 Task: Plan a beach cleanup event on the 23rd at 11:00 AM.
Action: Mouse moved to (384, 134)
Screenshot: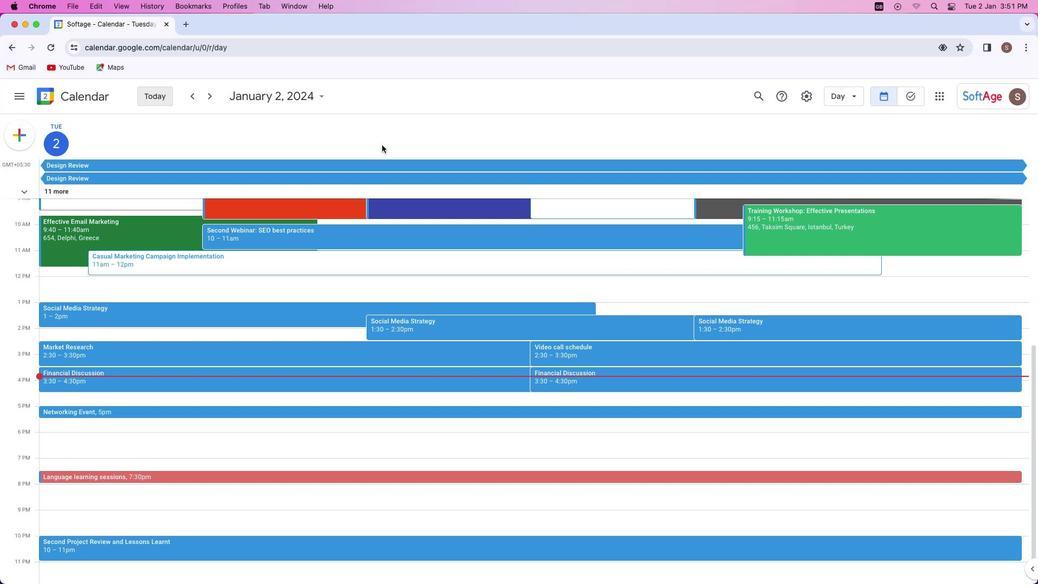 
Action: Mouse pressed left at (384, 134)
Screenshot: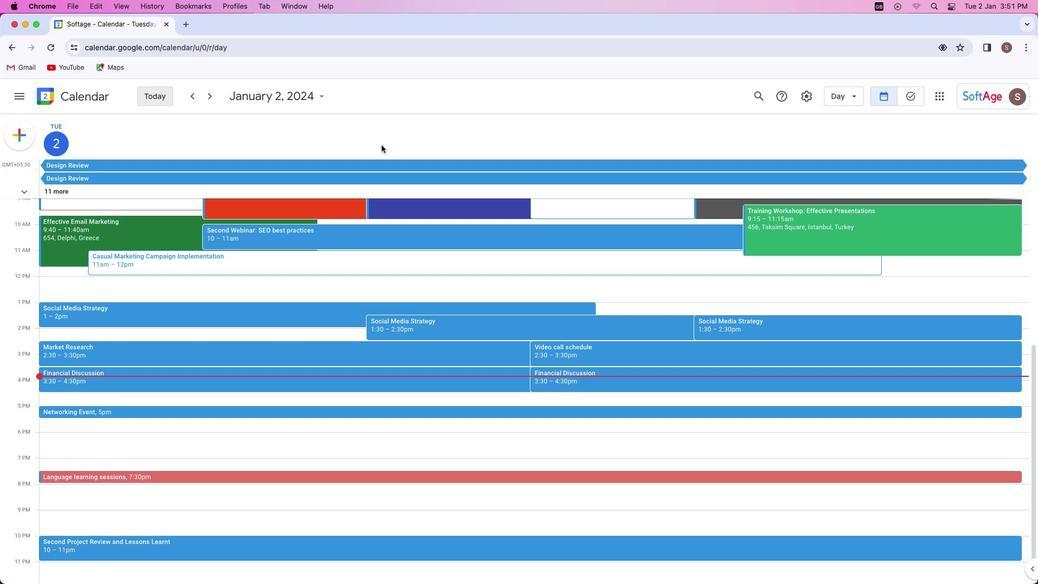 
Action: Mouse moved to (12, 133)
Screenshot: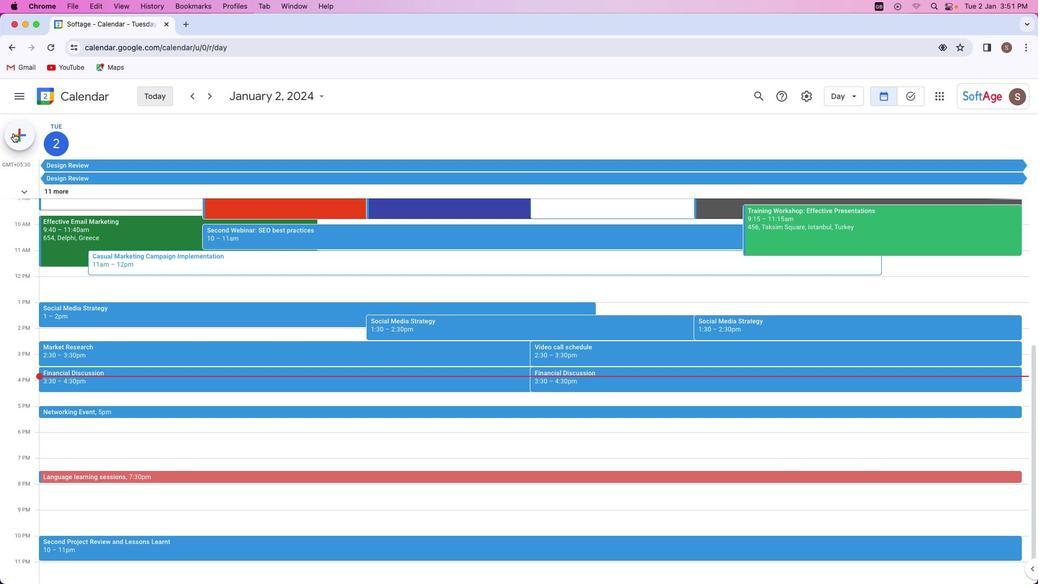 
Action: Mouse pressed left at (12, 133)
Screenshot: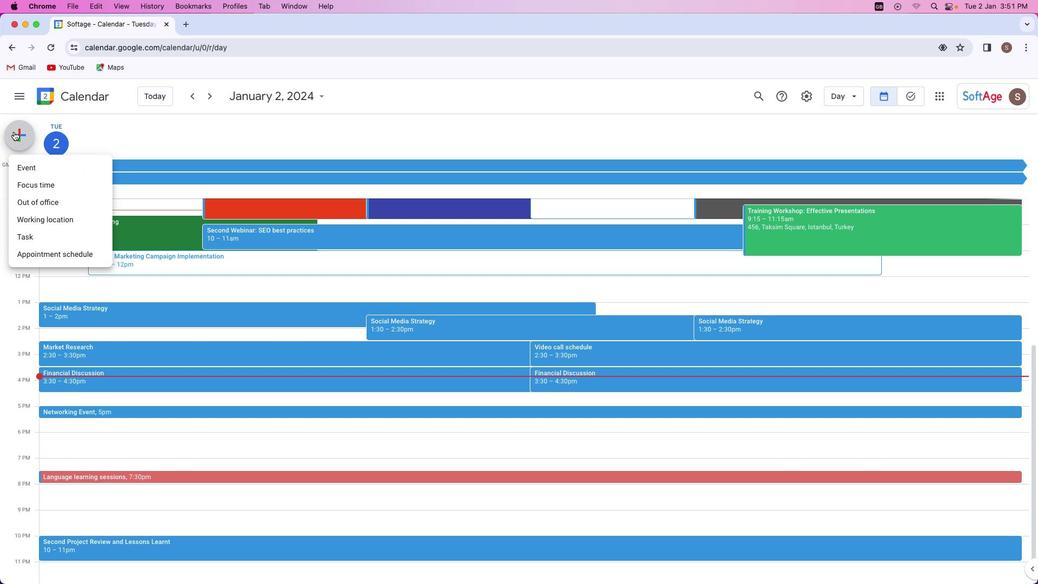 
Action: Mouse moved to (63, 166)
Screenshot: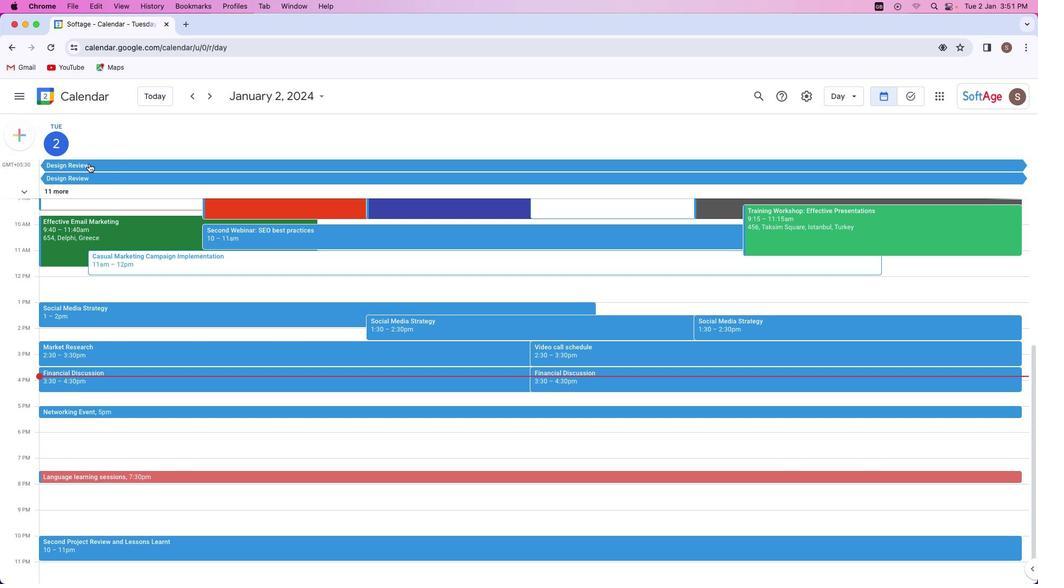 
Action: Mouse pressed left at (63, 166)
Screenshot: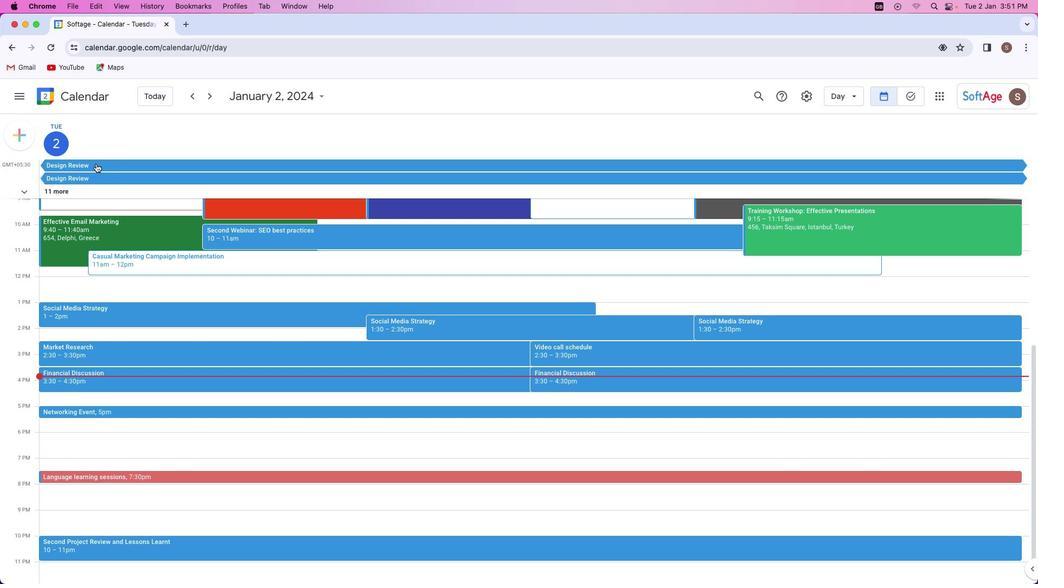 
Action: Mouse moved to (428, 240)
Screenshot: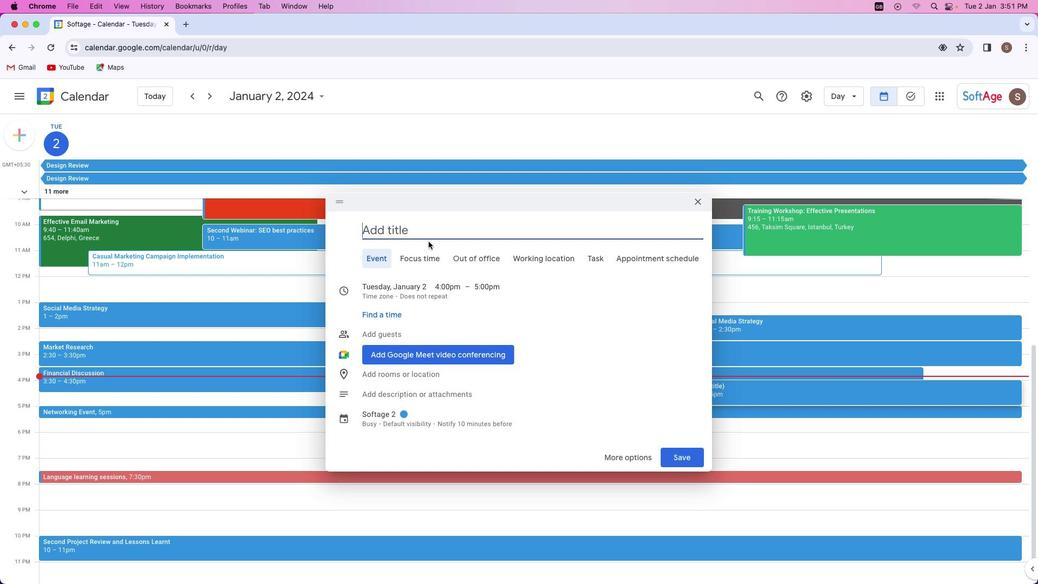 
Action: Key pressed Key.shift'B''e''a''c''h'Key.space'c''l''e''a''n''u''p'
Screenshot: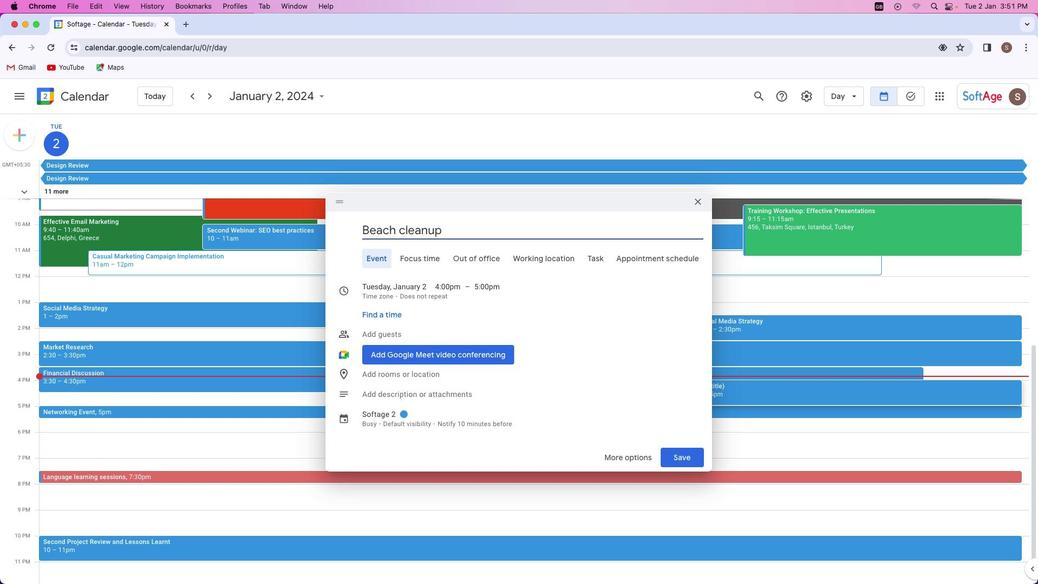 
Action: Mouse moved to (409, 288)
Screenshot: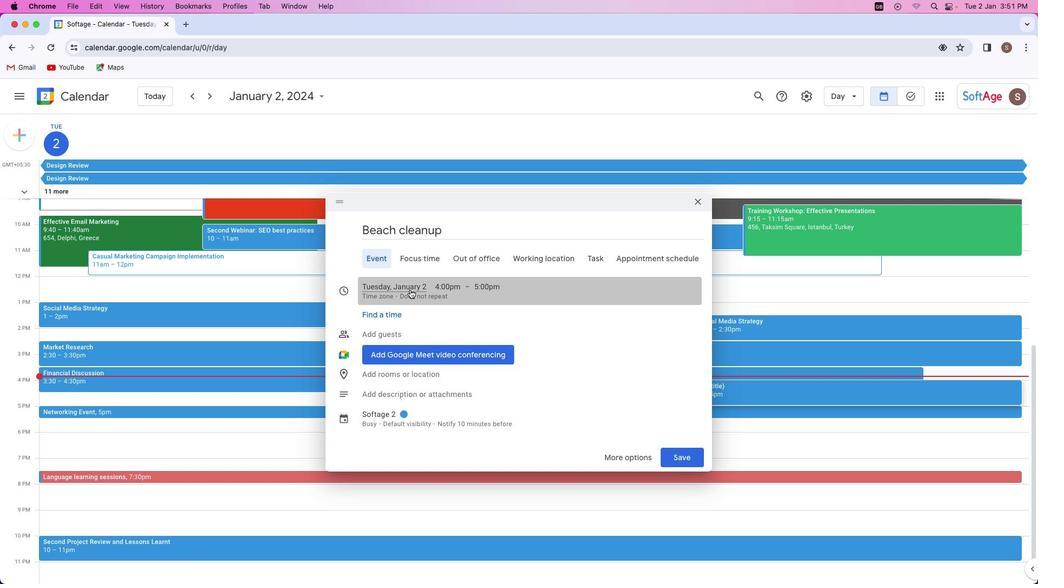 
Action: Mouse pressed left at (409, 288)
Screenshot: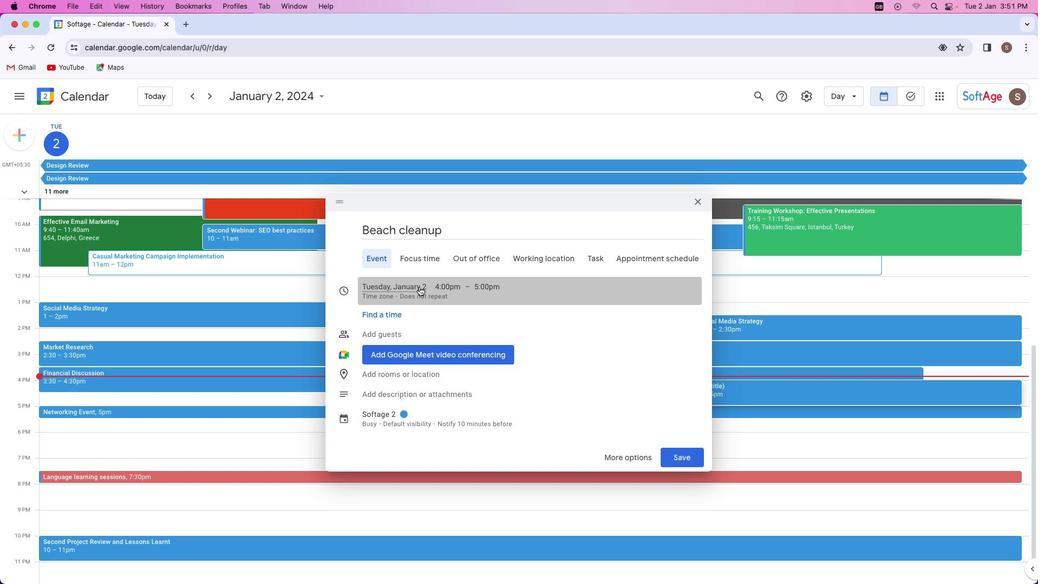 
Action: Mouse moved to (399, 385)
Screenshot: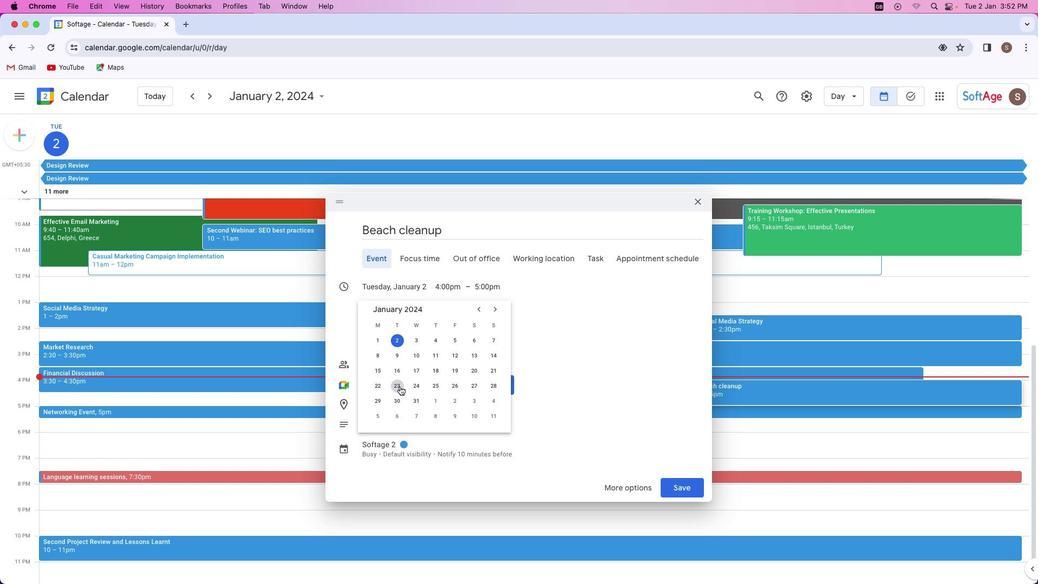 
Action: Mouse pressed left at (399, 385)
Screenshot: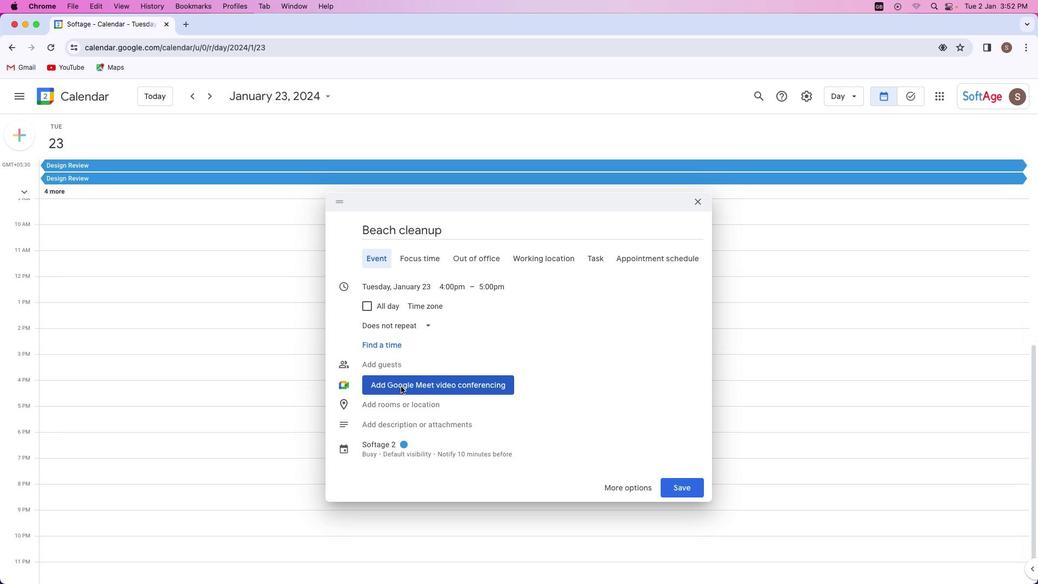 
Action: Mouse moved to (448, 289)
Screenshot: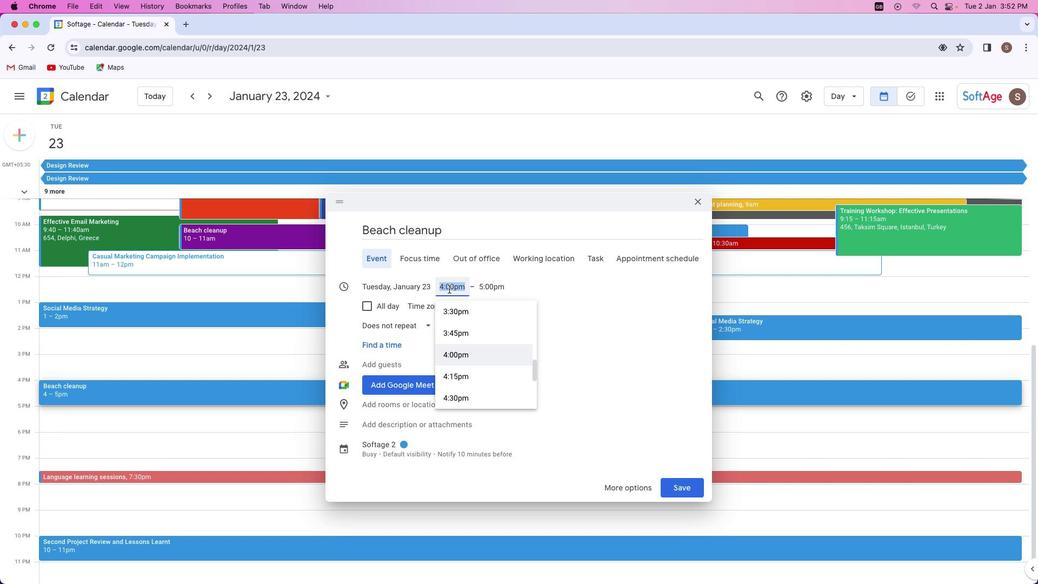 
Action: Mouse pressed left at (448, 289)
Screenshot: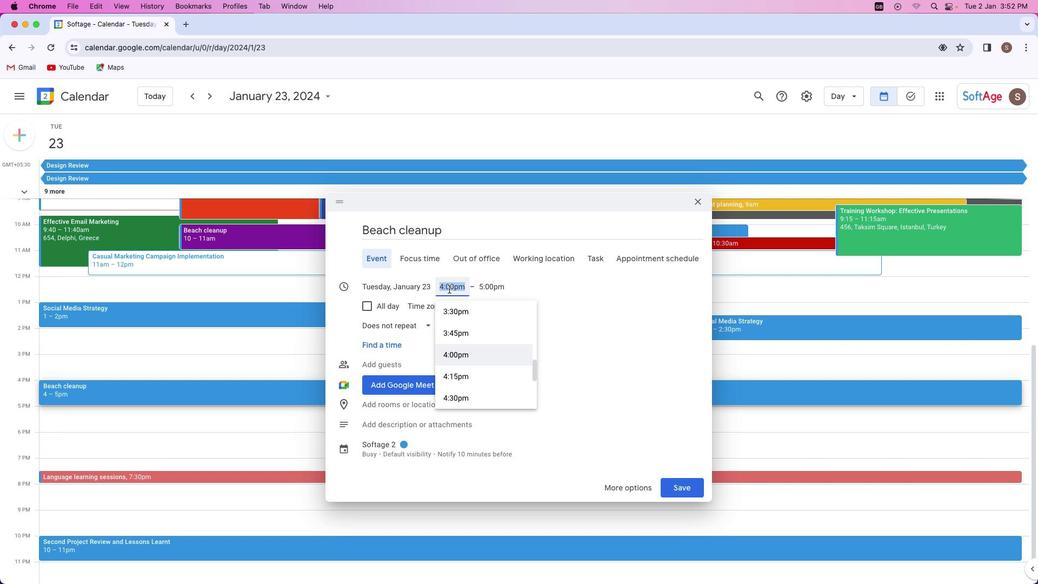 
Action: Mouse moved to (463, 338)
Screenshot: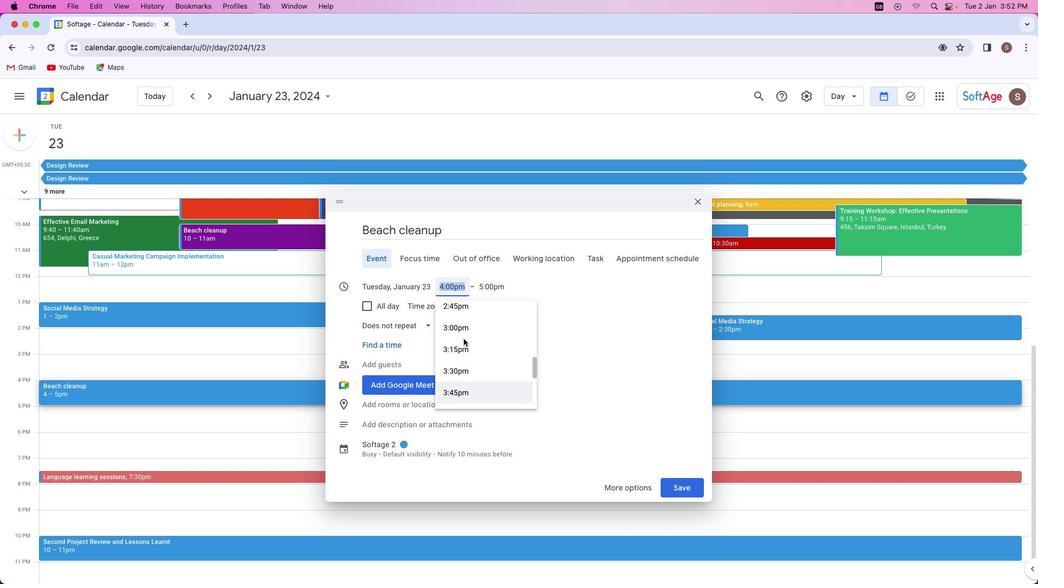 
Action: Mouse scrolled (463, 338) with delta (0, 0)
Screenshot: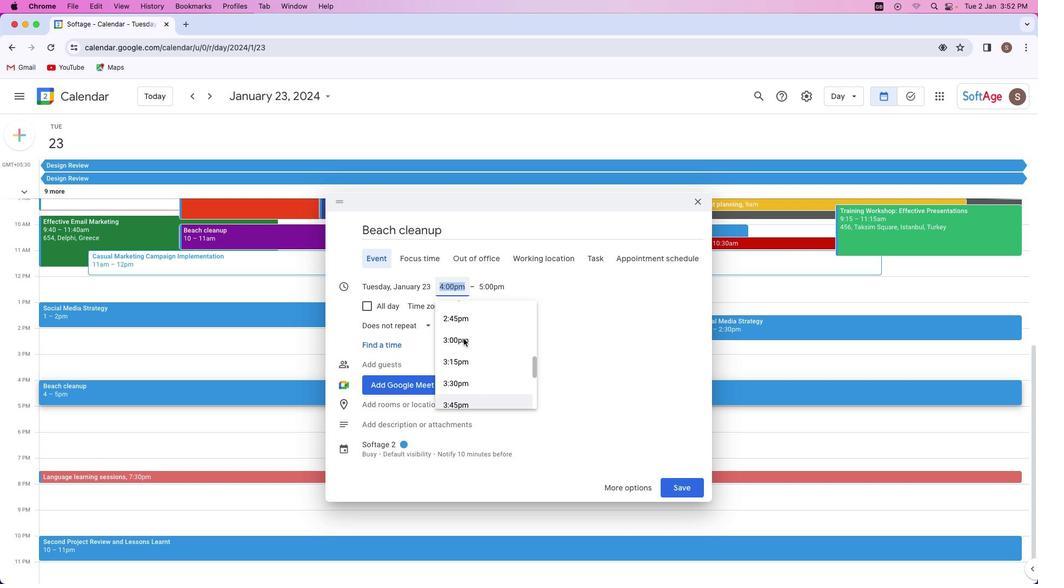 
Action: Mouse scrolled (463, 338) with delta (0, 0)
Screenshot: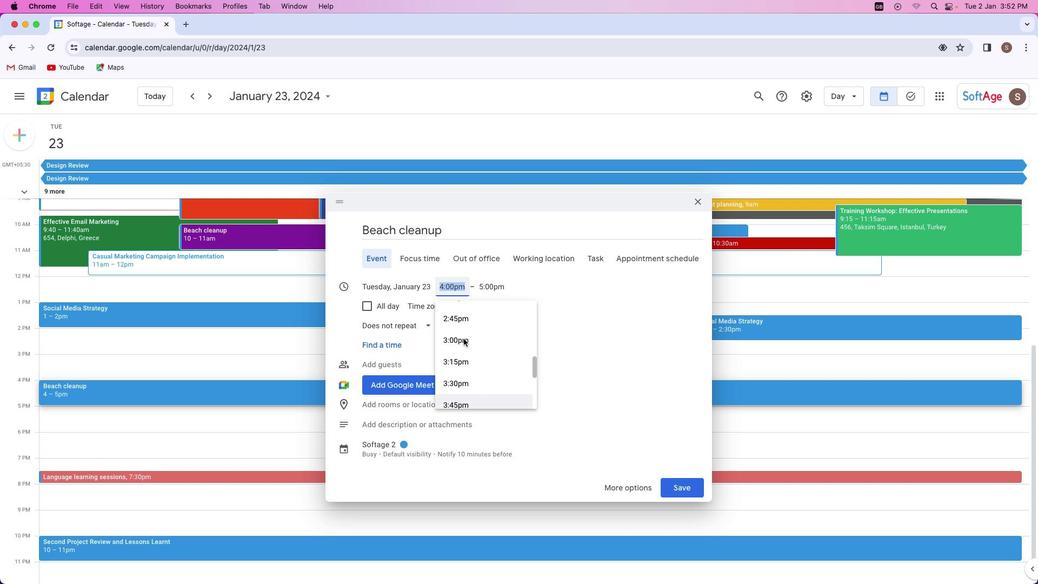 
Action: Mouse scrolled (463, 338) with delta (0, 0)
Screenshot: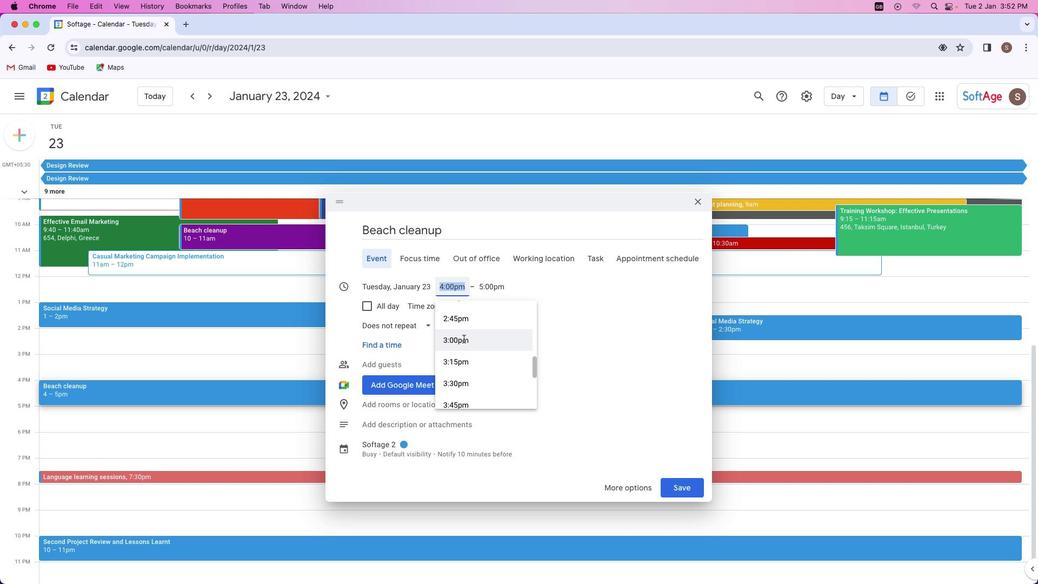
Action: Mouse scrolled (463, 338) with delta (0, 0)
Screenshot: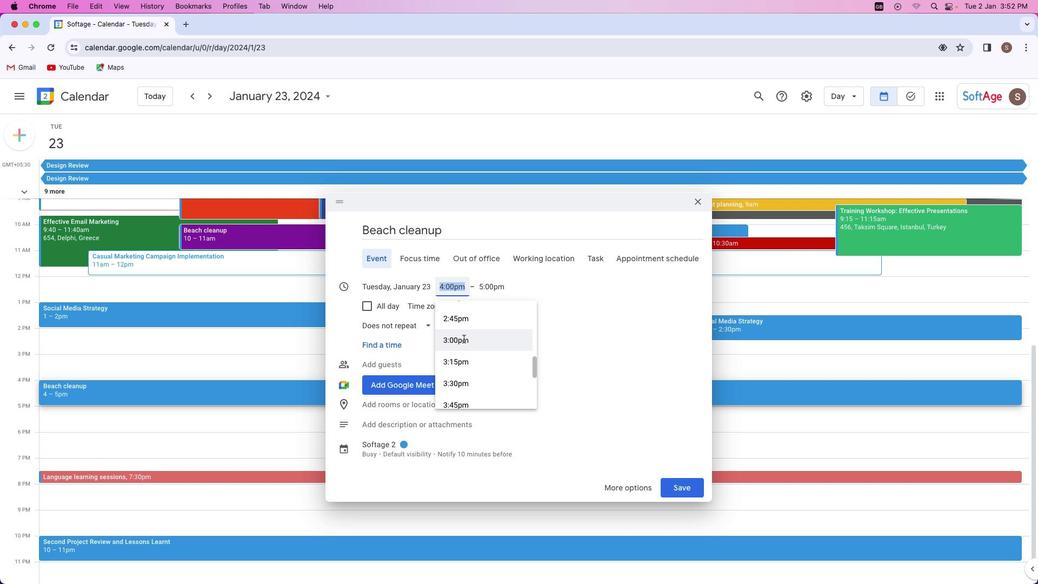 
Action: Mouse scrolled (463, 338) with delta (0, 0)
Screenshot: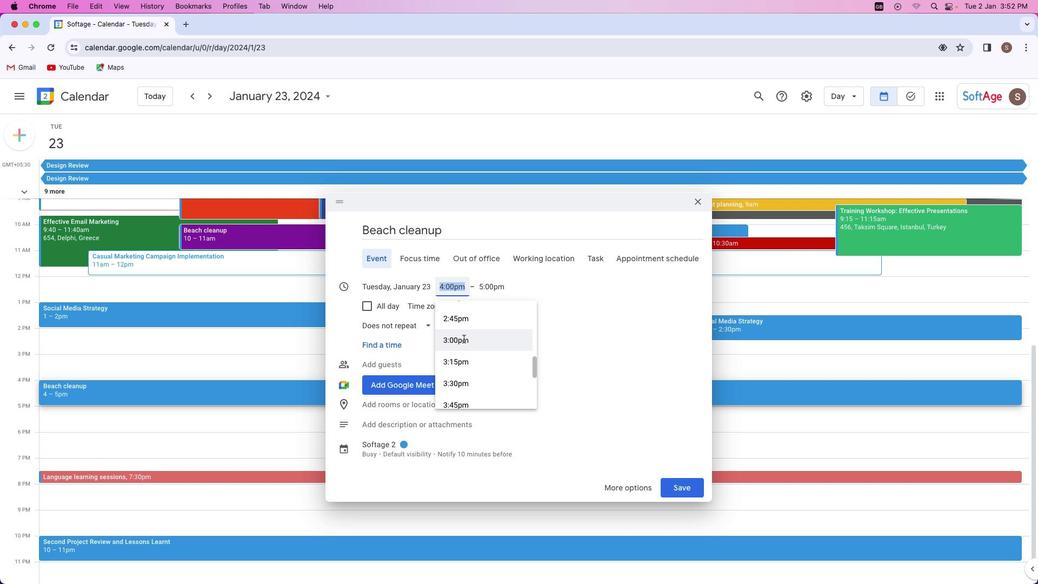 
Action: Mouse scrolled (463, 338) with delta (0, 0)
Screenshot: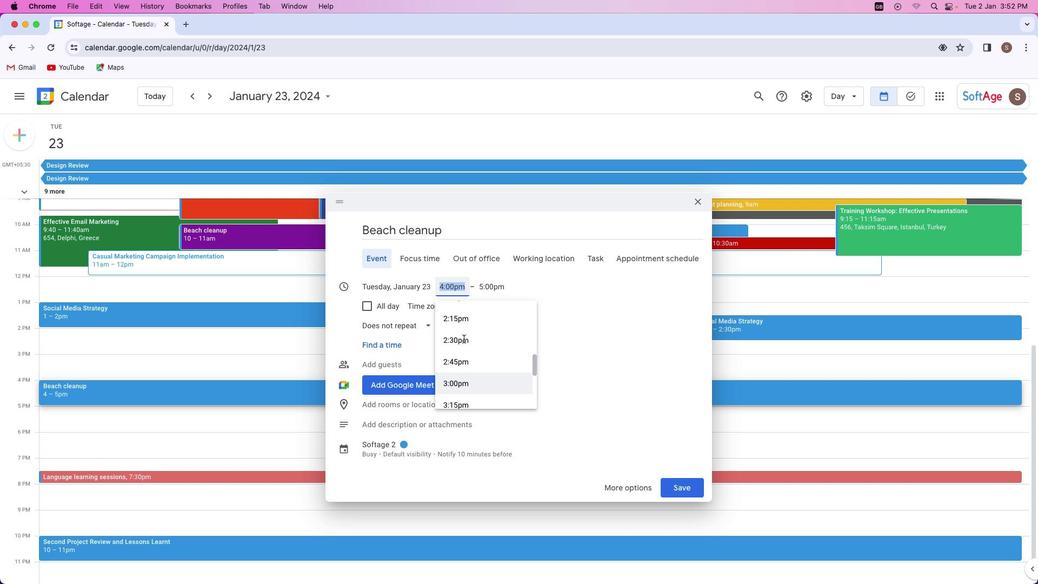 
Action: Mouse scrolled (463, 338) with delta (0, 0)
Screenshot: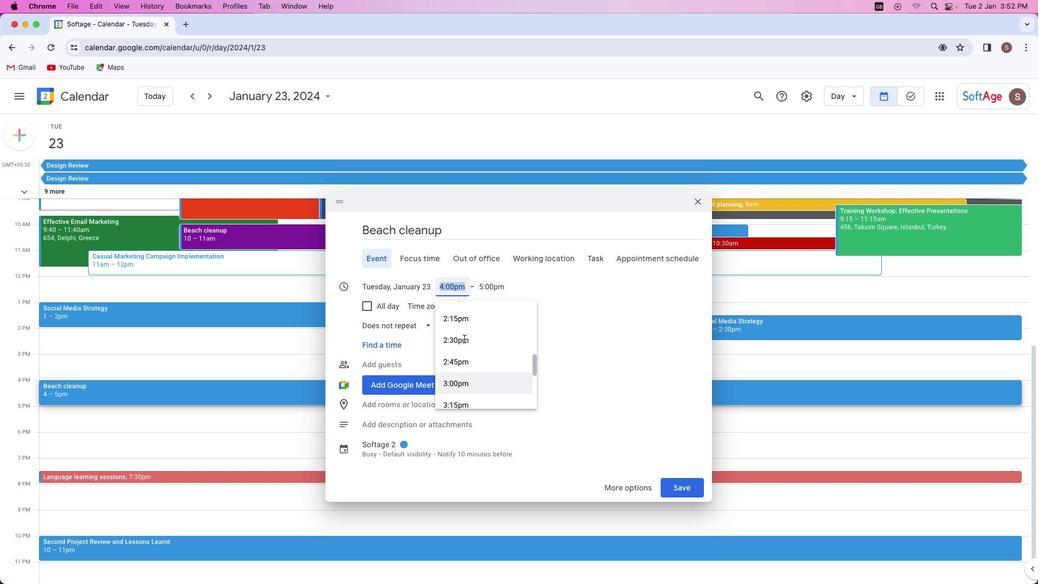 
Action: Mouse scrolled (463, 338) with delta (0, 0)
Screenshot: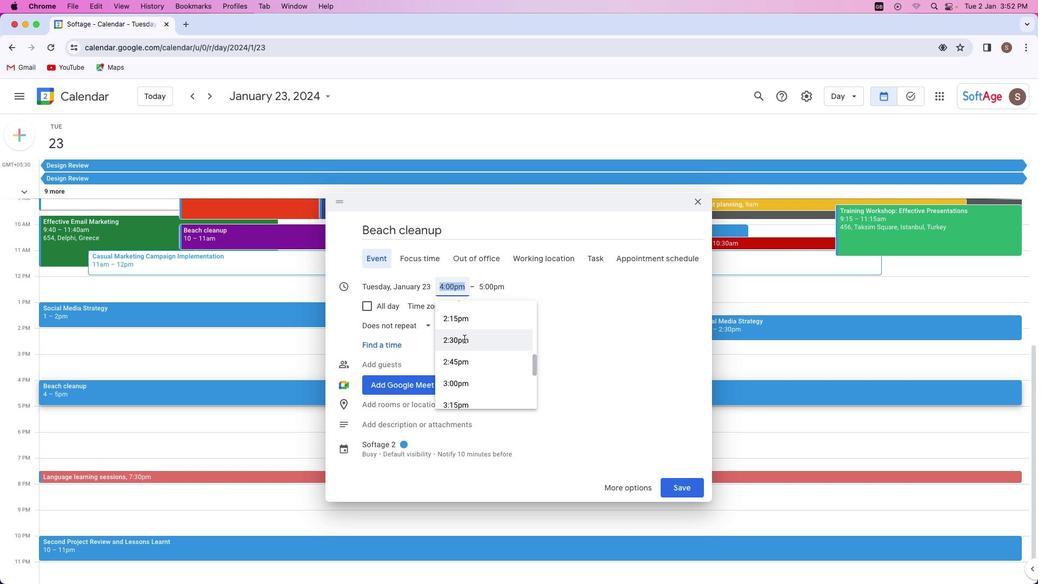 
Action: Mouse scrolled (463, 338) with delta (0, 0)
Screenshot: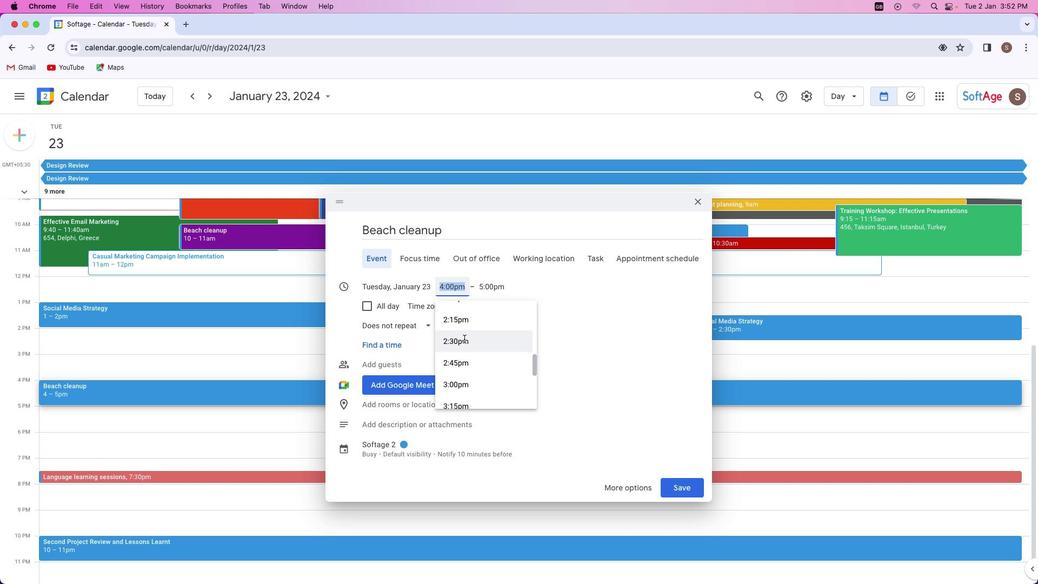 
Action: Mouse moved to (464, 338)
Screenshot: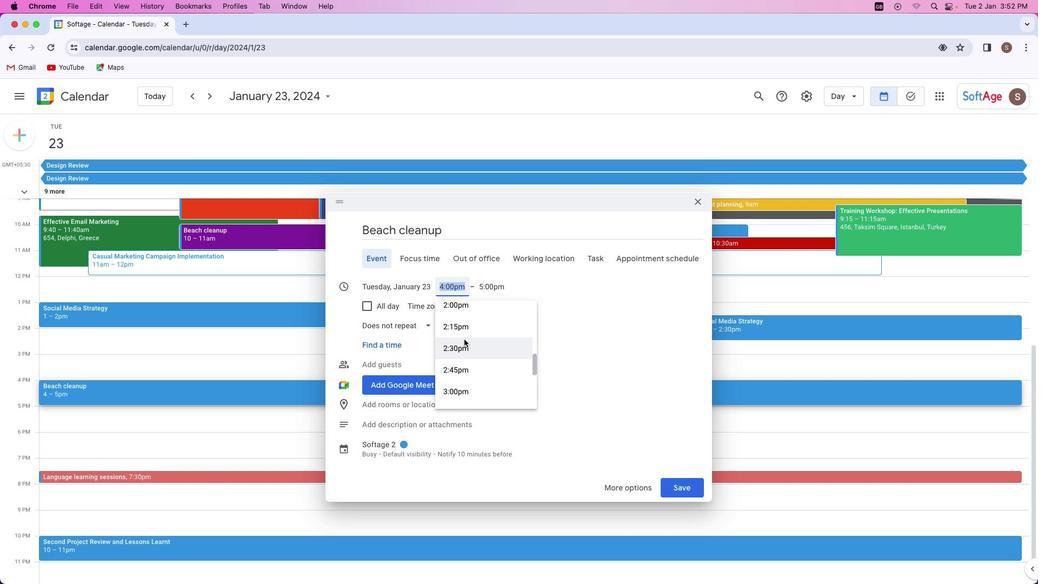 
Action: Mouse scrolled (464, 338) with delta (0, 0)
Screenshot: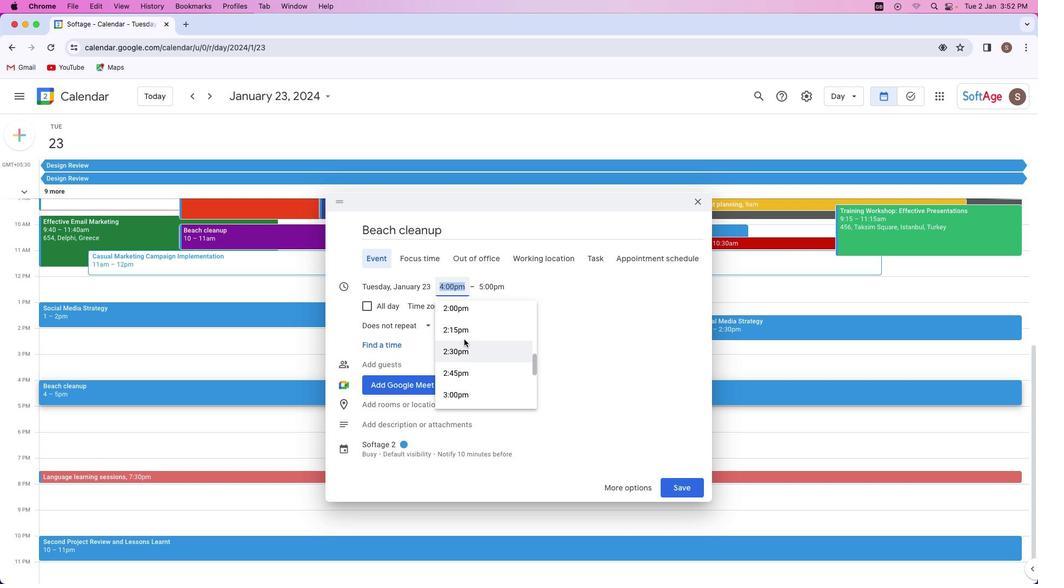 
Action: Mouse scrolled (464, 338) with delta (0, 0)
Screenshot: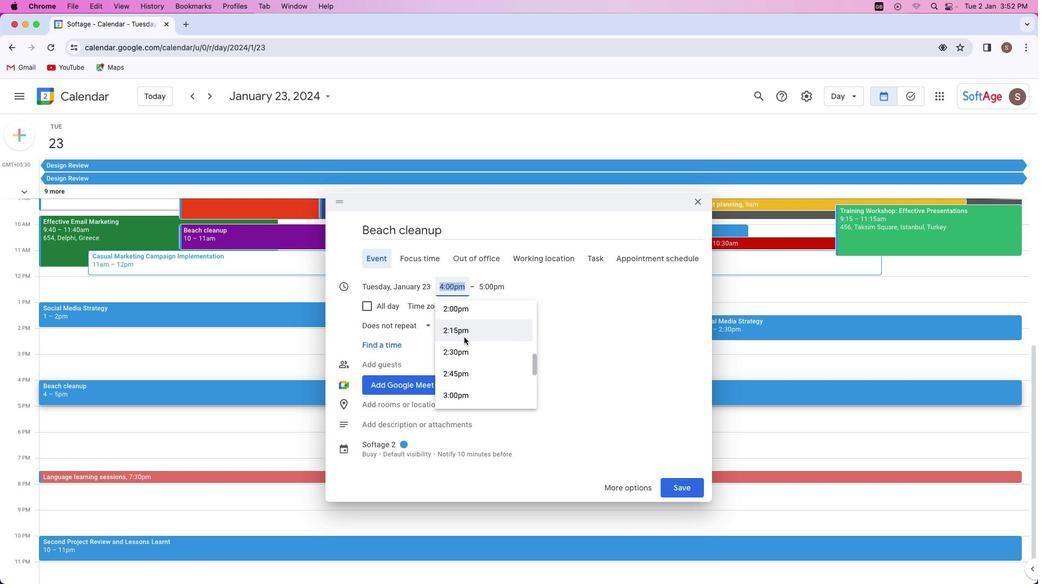 
Action: Mouse scrolled (464, 338) with delta (0, 0)
Screenshot: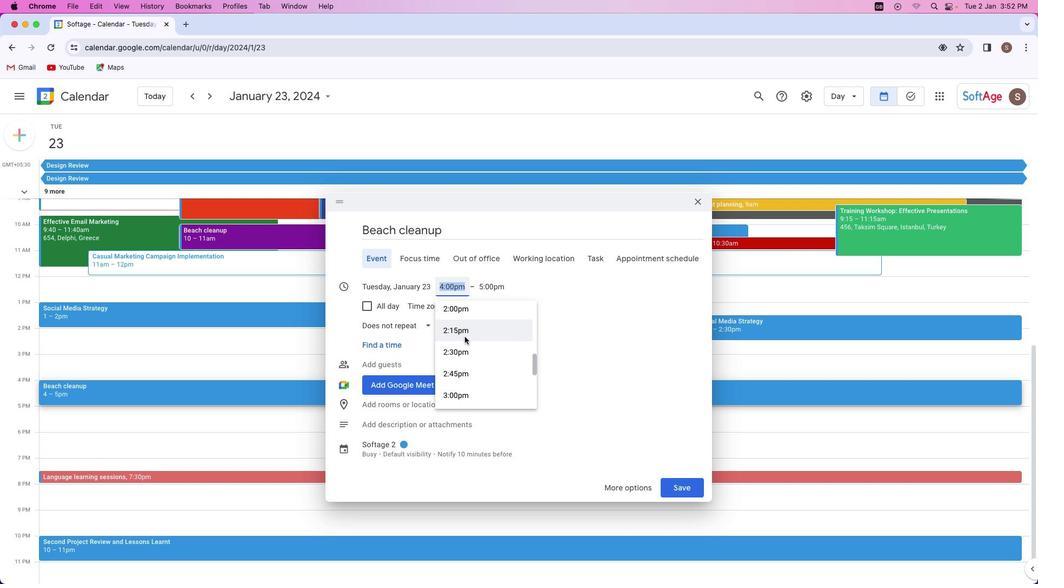 
Action: Mouse scrolled (464, 338) with delta (0, 0)
Screenshot: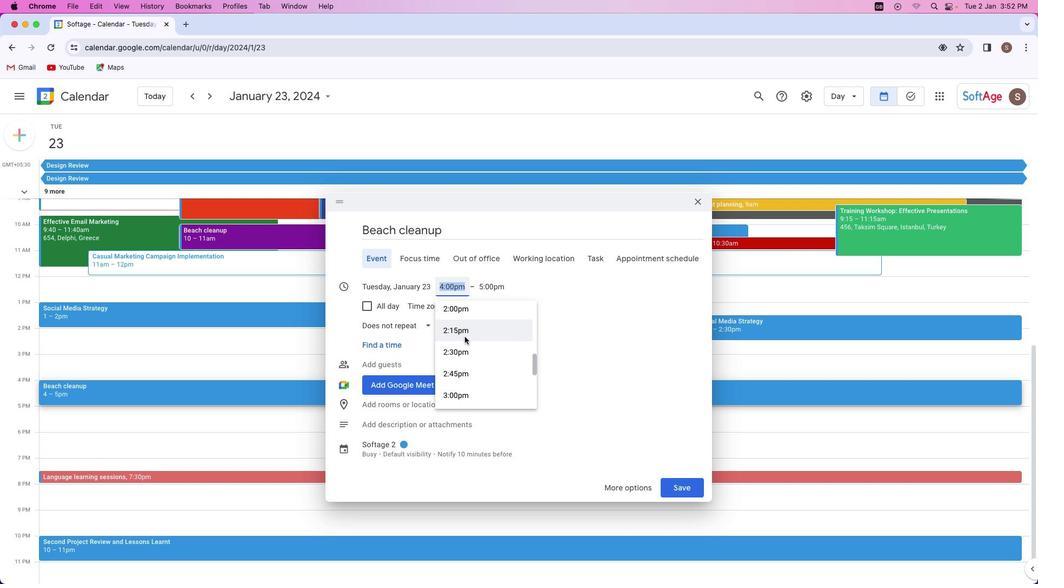 
Action: Mouse moved to (464, 338)
Screenshot: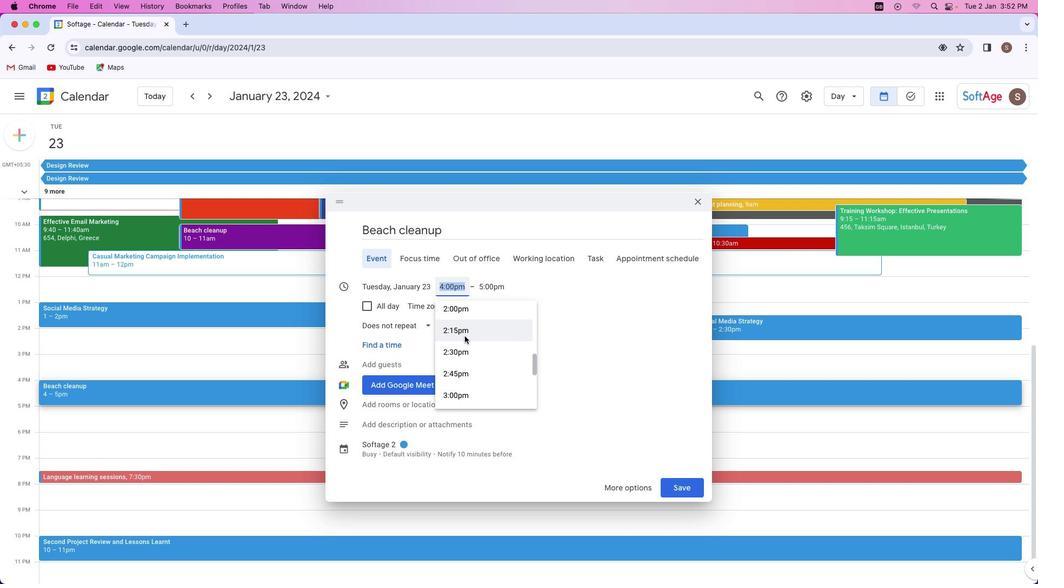 
Action: Mouse scrolled (464, 338) with delta (0, 0)
Screenshot: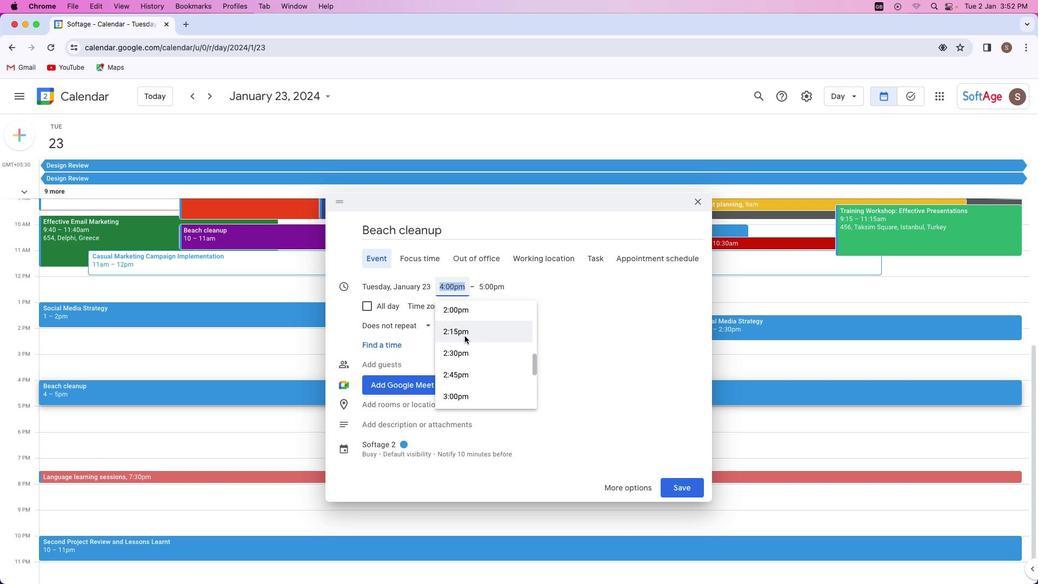 
Action: Mouse moved to (464, 335)
Screenshot: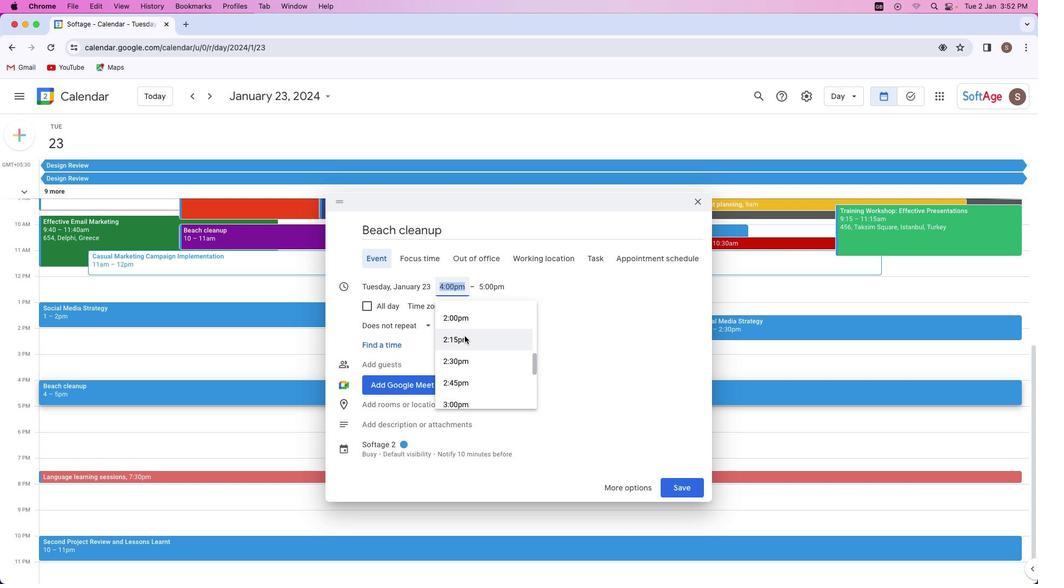
Action: Mouse scrolled (464, 335) with delta (0, 0)
Screenshot: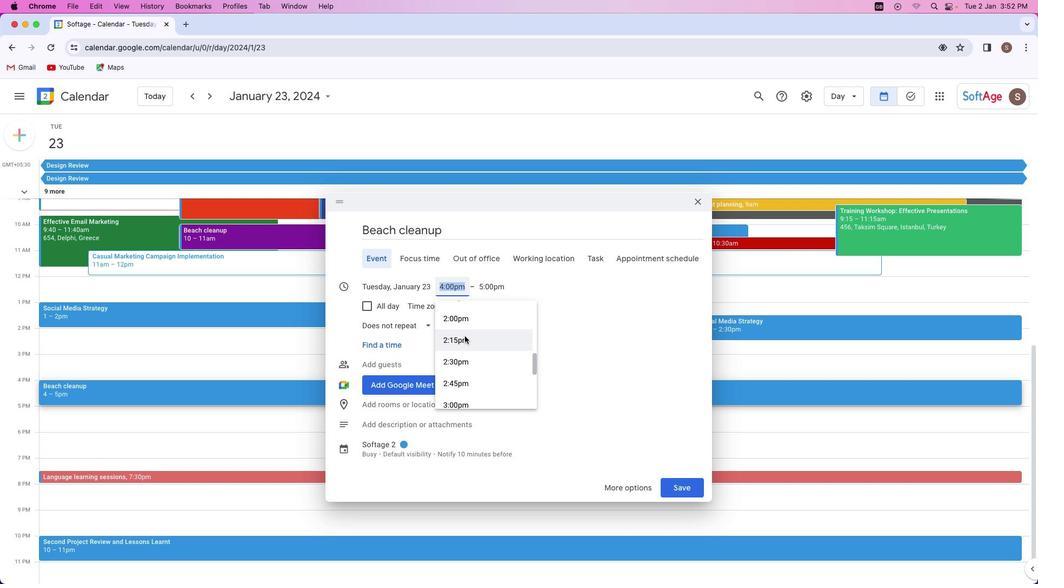 
Action: Mouse scrolled (464, 335) with delta (0, 0)
Screenshot: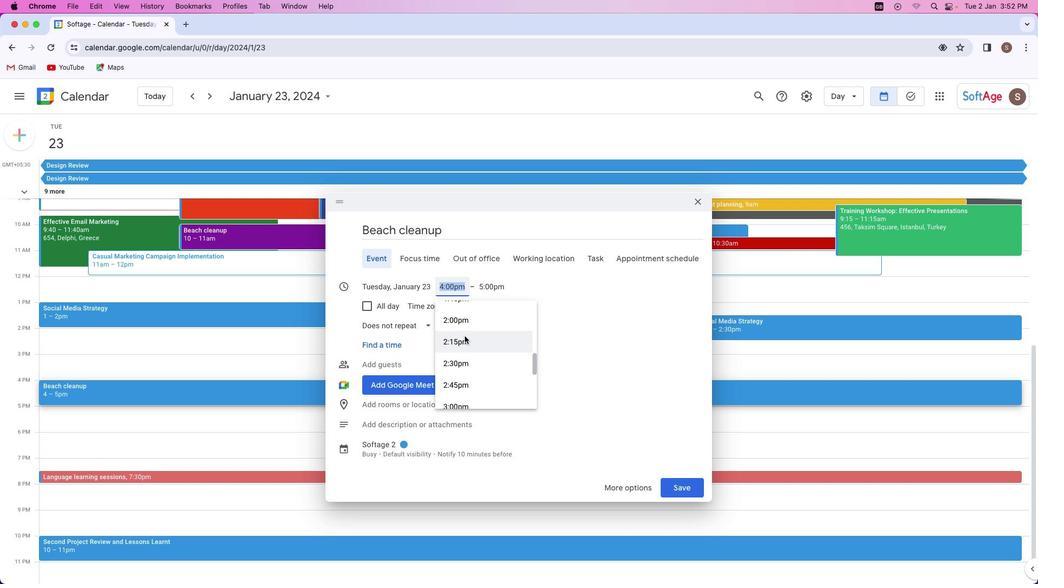 
Action: Mouse scrolled (464, 335) with delta (0, 0)
Screenshot: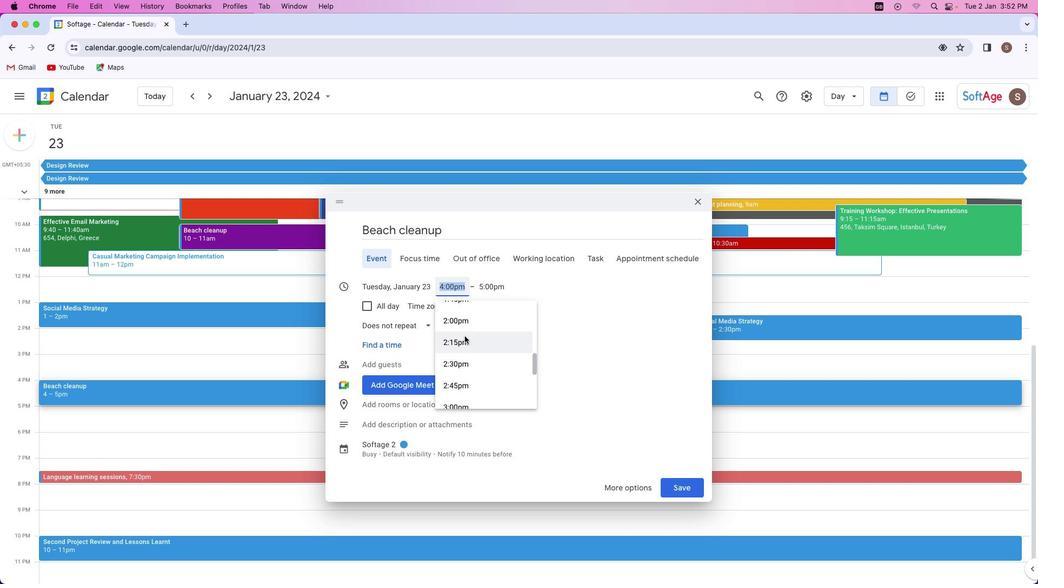 
Action: Mouse scrolled (464, 335) with delta (0, 0)
Screenshot: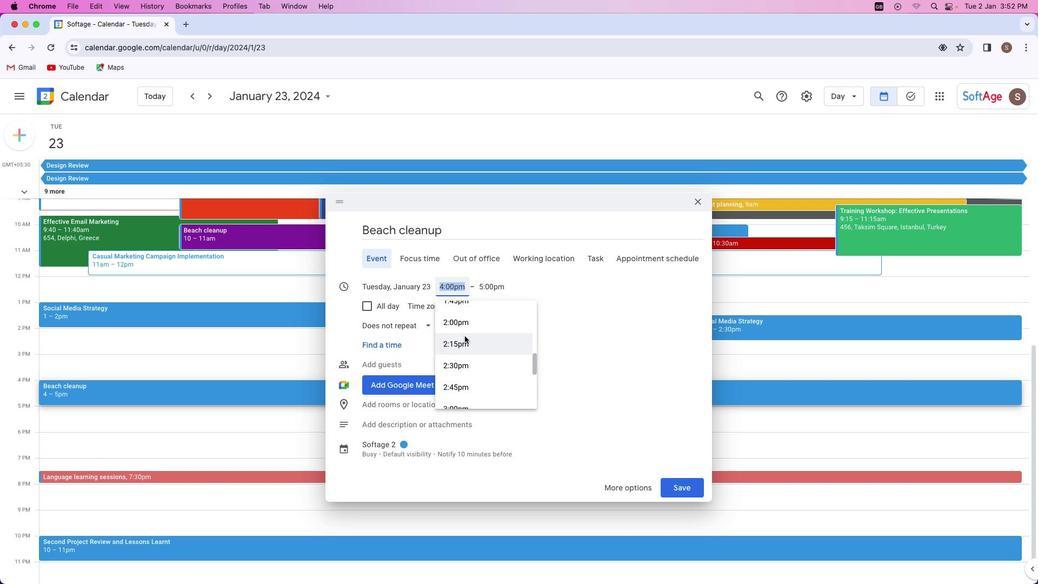 
Action: Mouse scrolled (464, 335) with delta (0, 0)
Screenshot: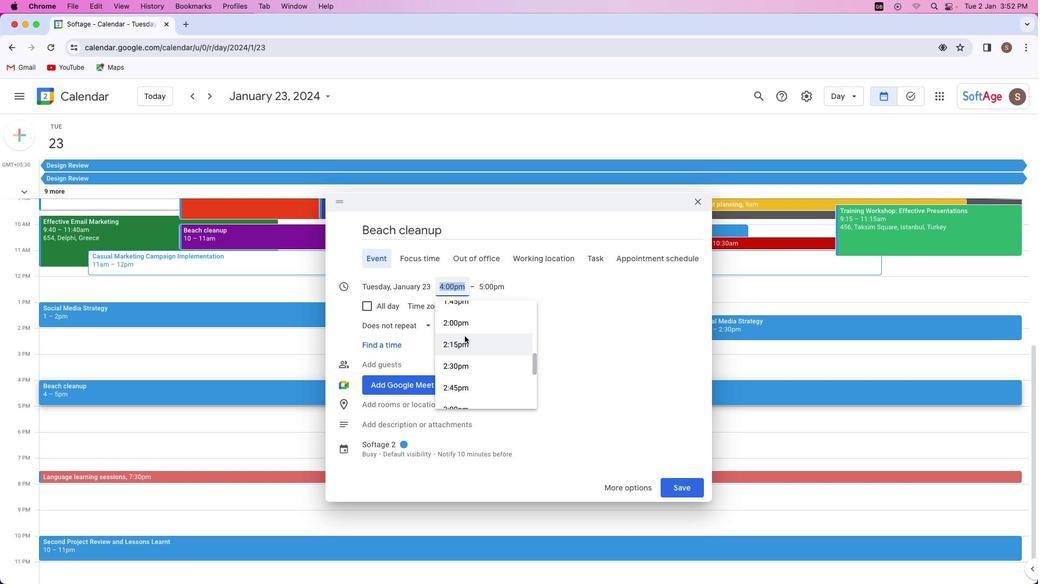 
Action: Mouse scrolled (464, 335) with delta (0, 0)
Screenshot: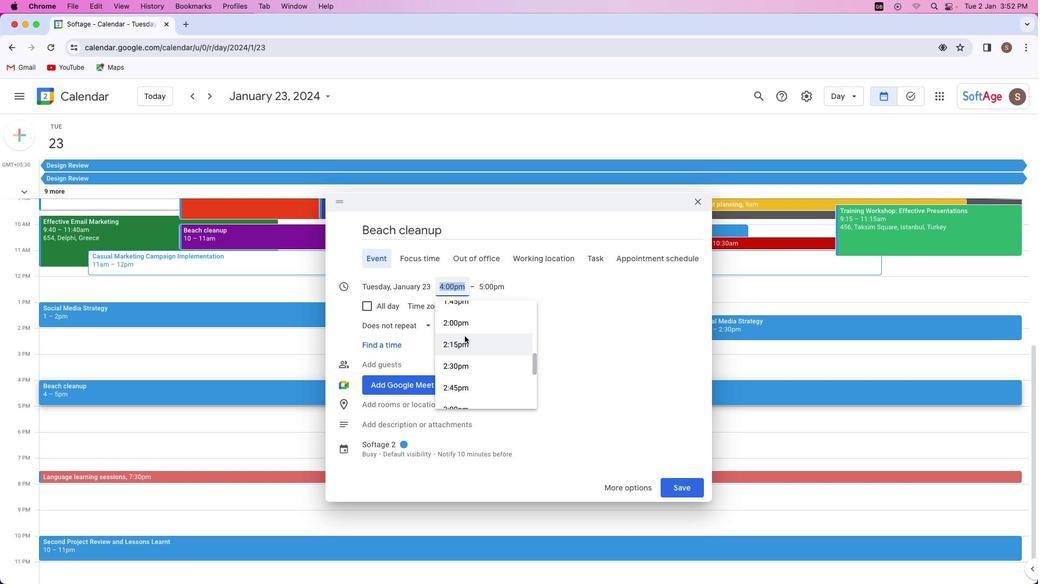 
Action: Mouse scrolled (464, 335) with delta (0, 0)
Screenshot: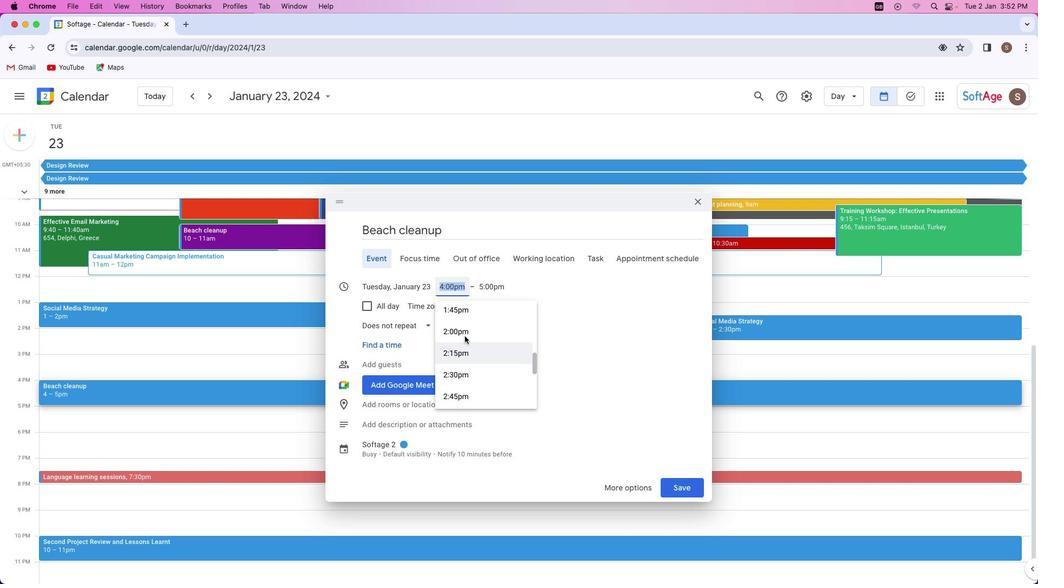 
Action: Mouse scrolled (464, 335) with delta (0, 0)
Screenshot: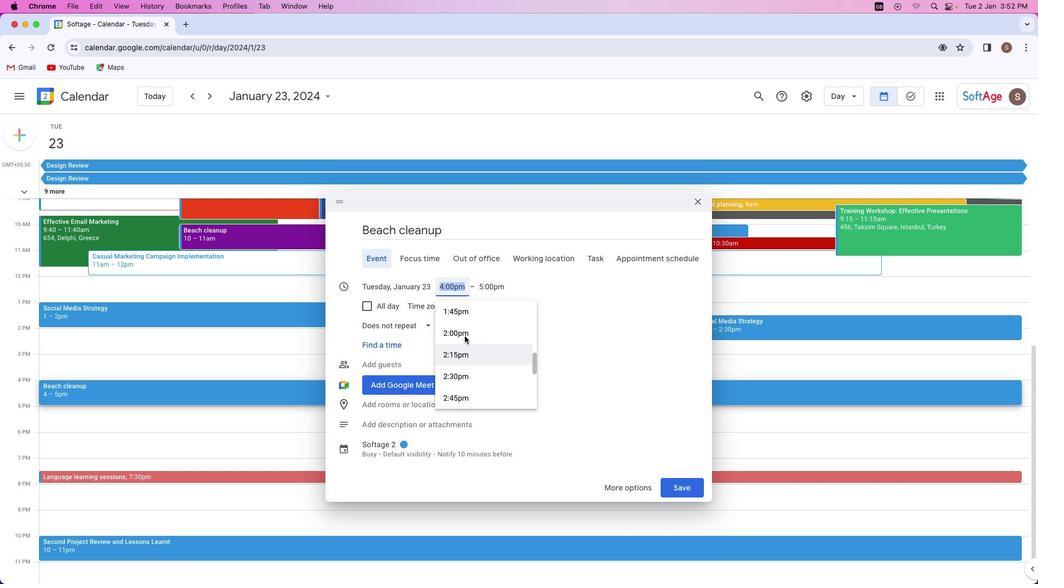 
Action: Mouse scrolled (464, 335) with delta (0, 0)
Screenshot: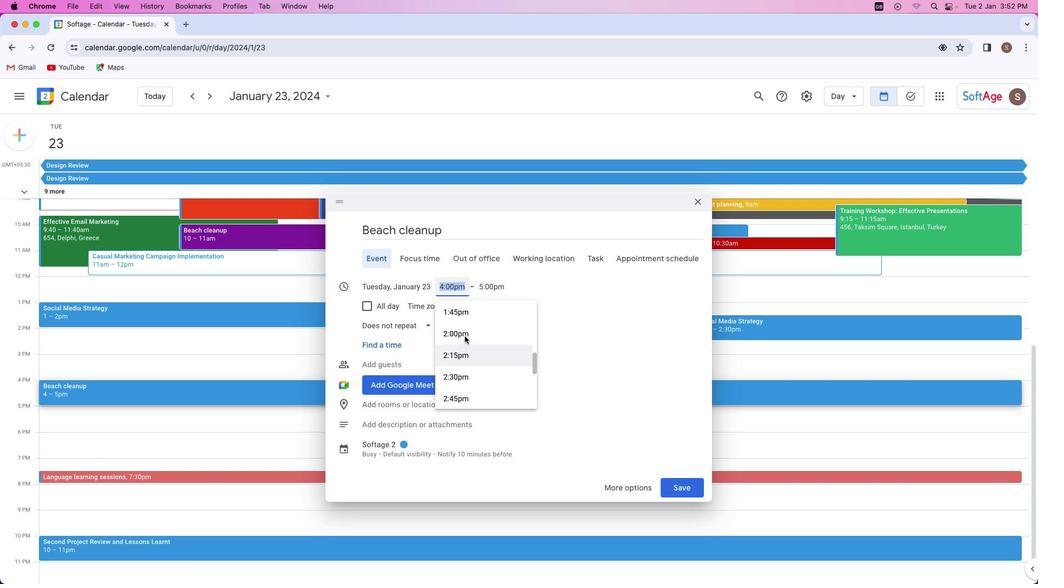 
Action: Mouse scrolled (464, 335) with delta (0, 0)
Screenshot: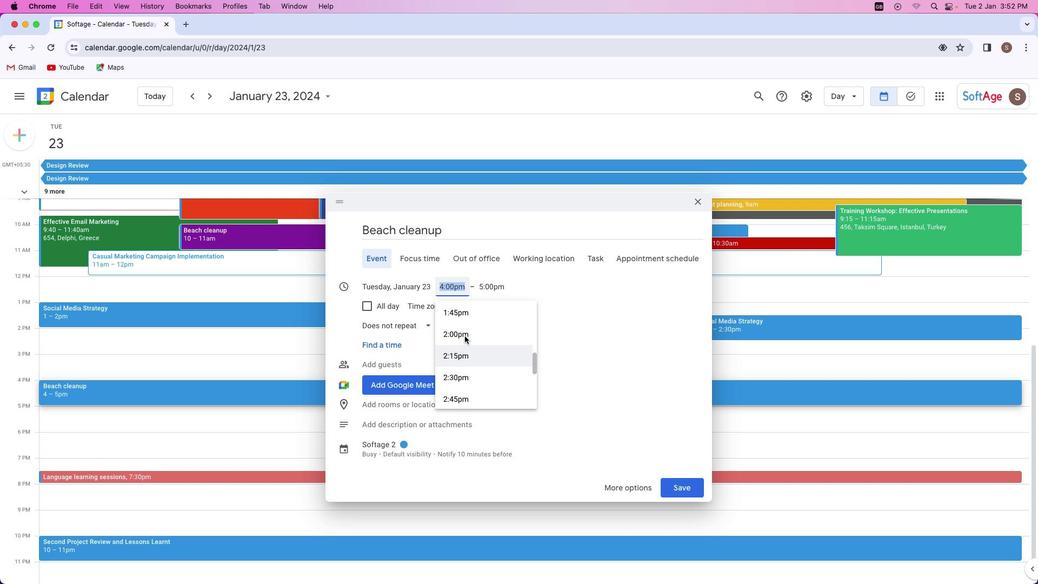 
Action: Mouse scrolled (464, 335) with delta (0, 0)
Screenshot: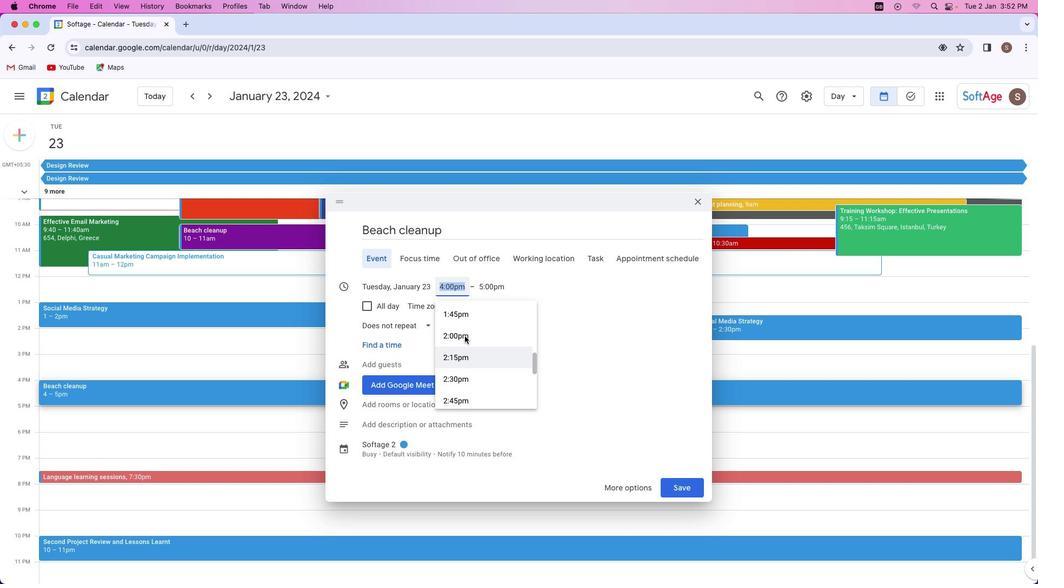 
Action: Mouse scrolled (464, 335) with delta (0, 0)
Screenshot: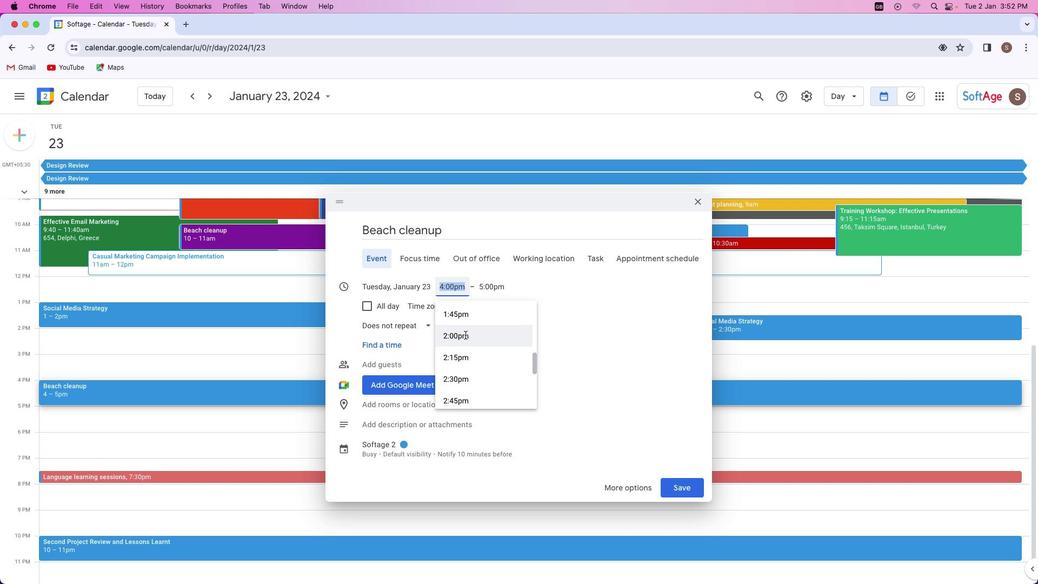 
Action: Mouse moved to (464, 334)
Screenshot: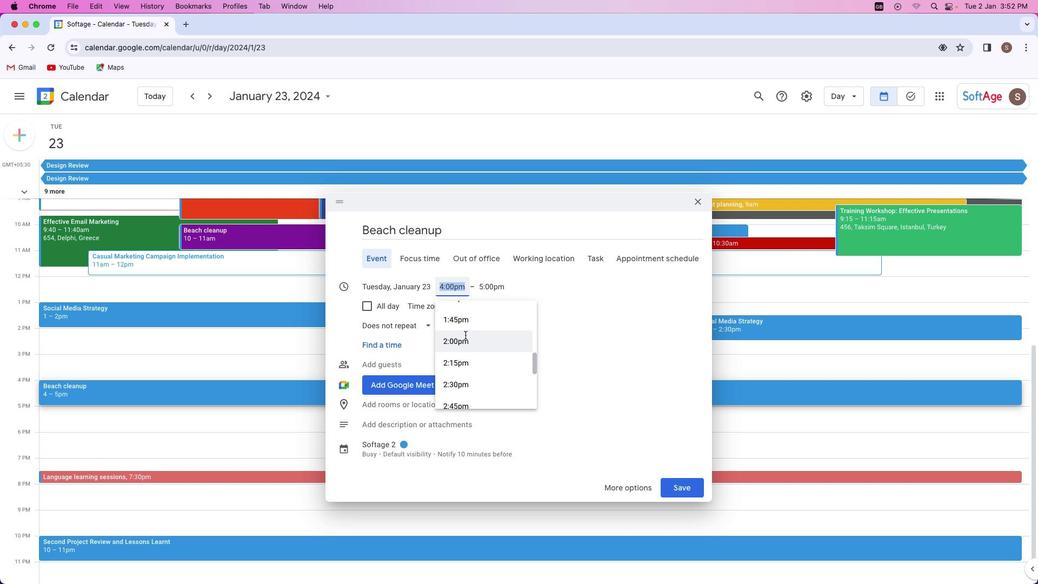 
Action: Mouse scrolled (464, 334) with delta (0, 0)
Screenshot: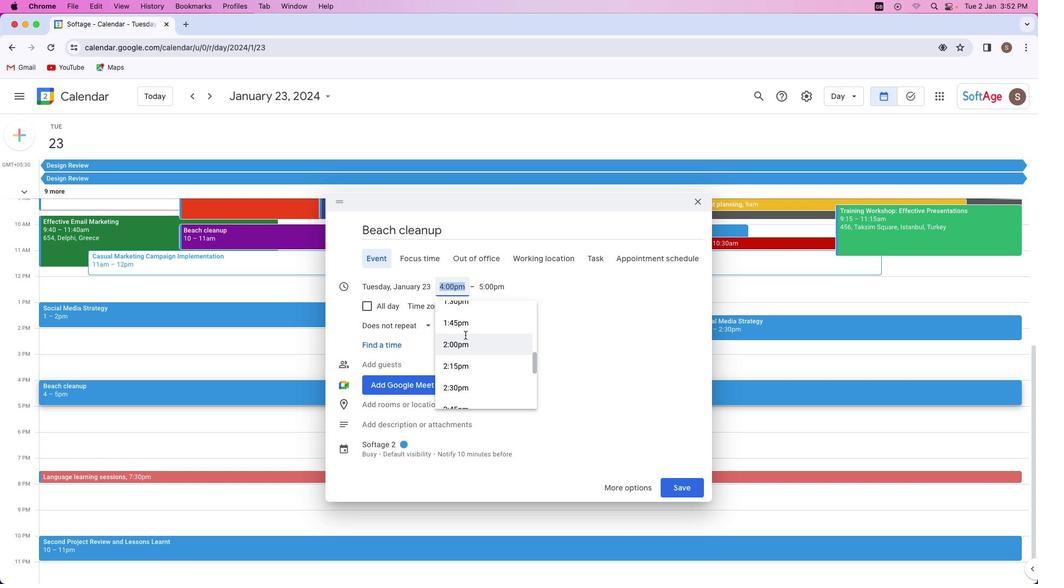 
Action: Mouse scrolled (464, 334) with delta (0, 0)
Screenshot: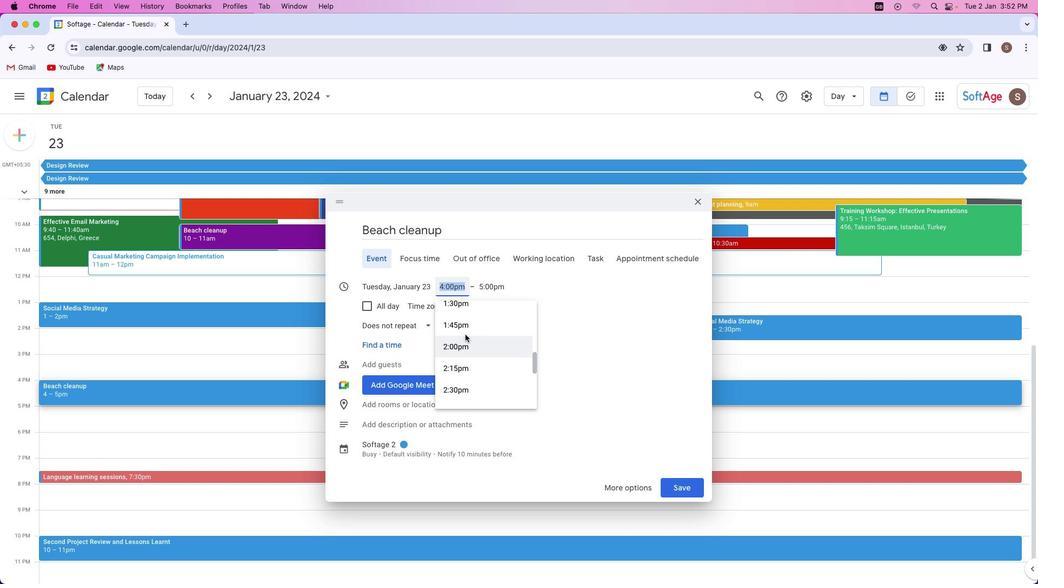 
Action: Mouse scrolled (464, 334) with delta (0, 0)
Screenshot: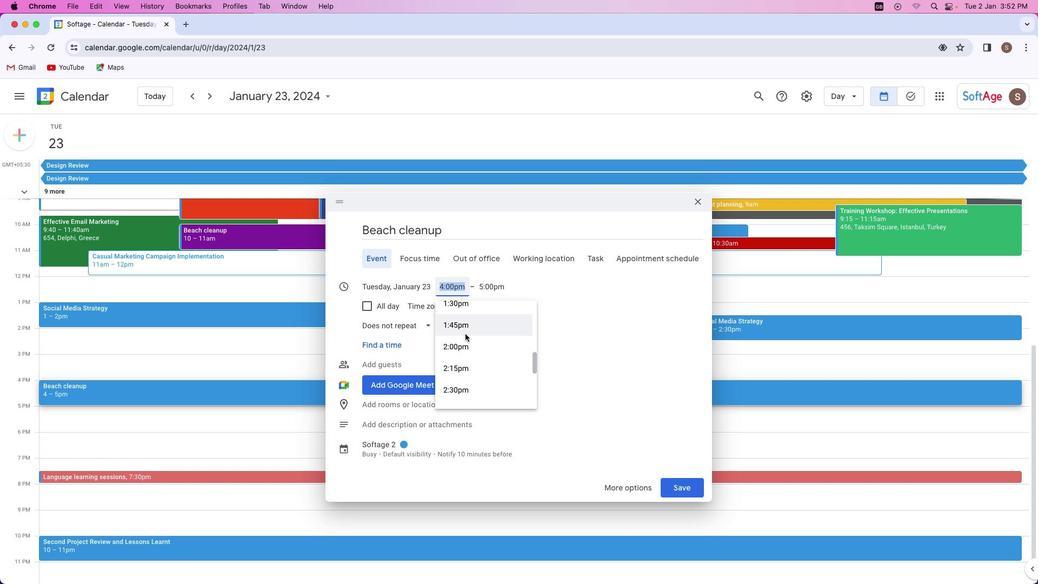 
Action: Mouse scrolled (464, 334) with delta (0, 0)
Screenshot: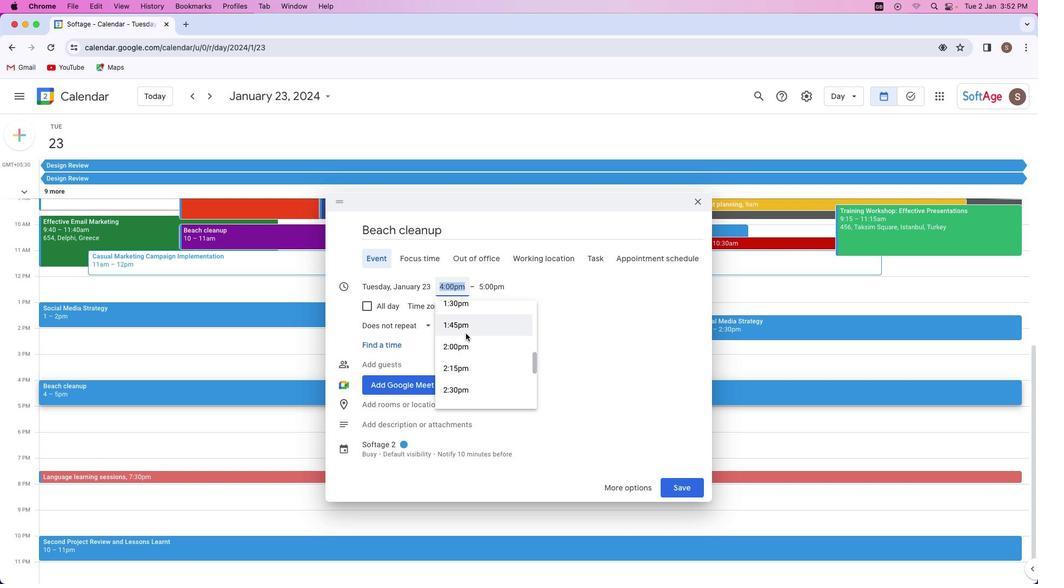 
Action: Mouse scrolled (464, 334) with delta (0, 0)
Screenshot: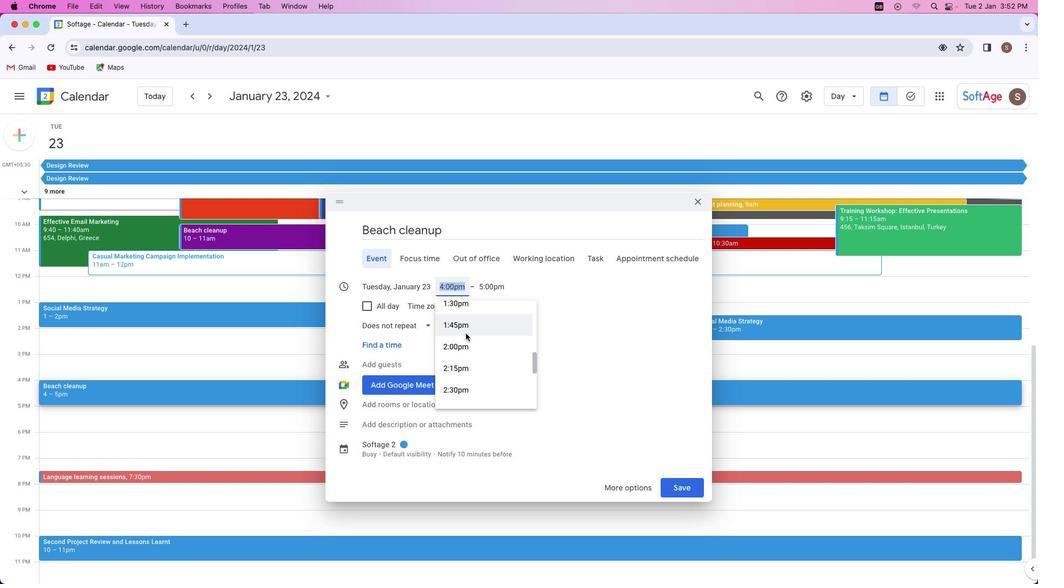 
Action: Mouse moved to (465, 332)
Screenshot: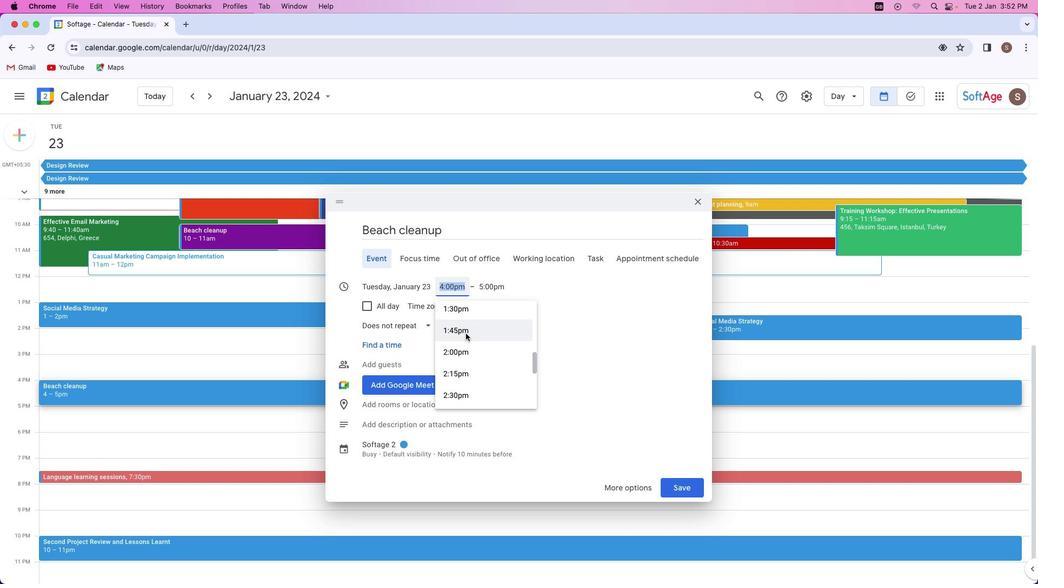 
Action: Mouse scrolled (465, 332) with delta (0, 0)
Screenshot: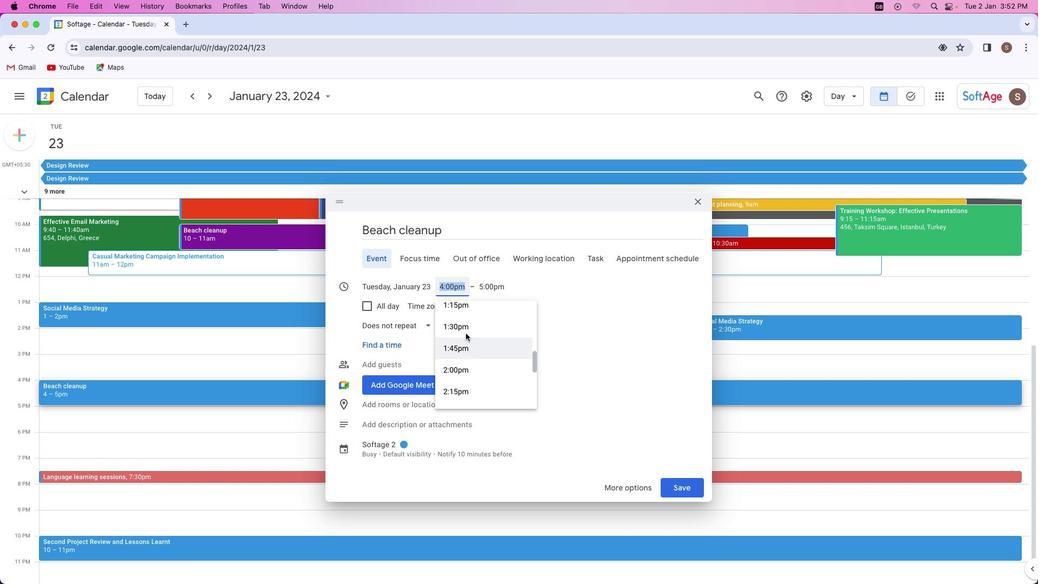 
Action: Mouse scrolled (465, 332) with delta (0, 0)
Screenshot: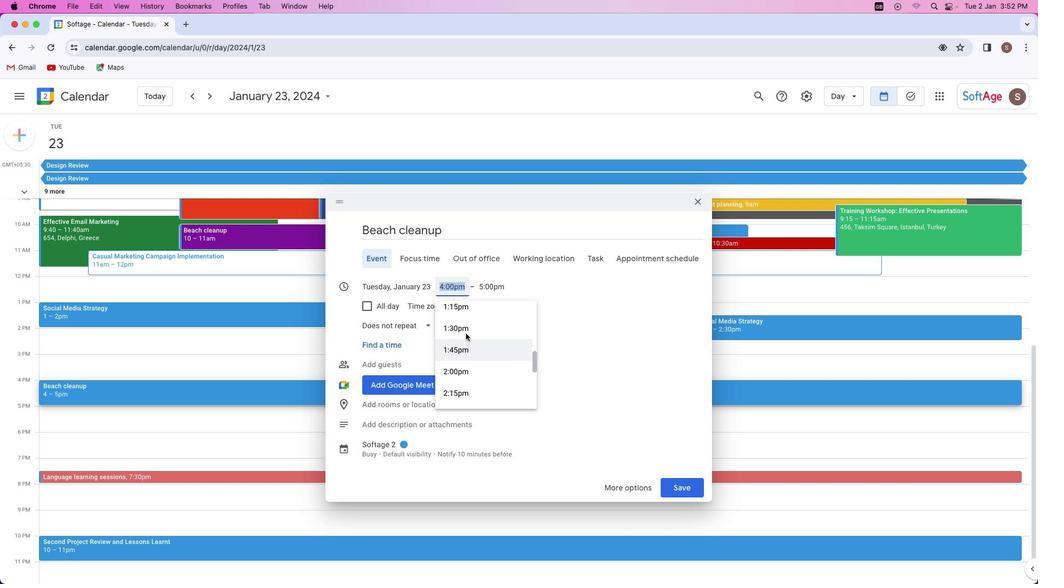 
Action: Mouse scrolled (465, 332) with delta (0, 0)
Screenshot: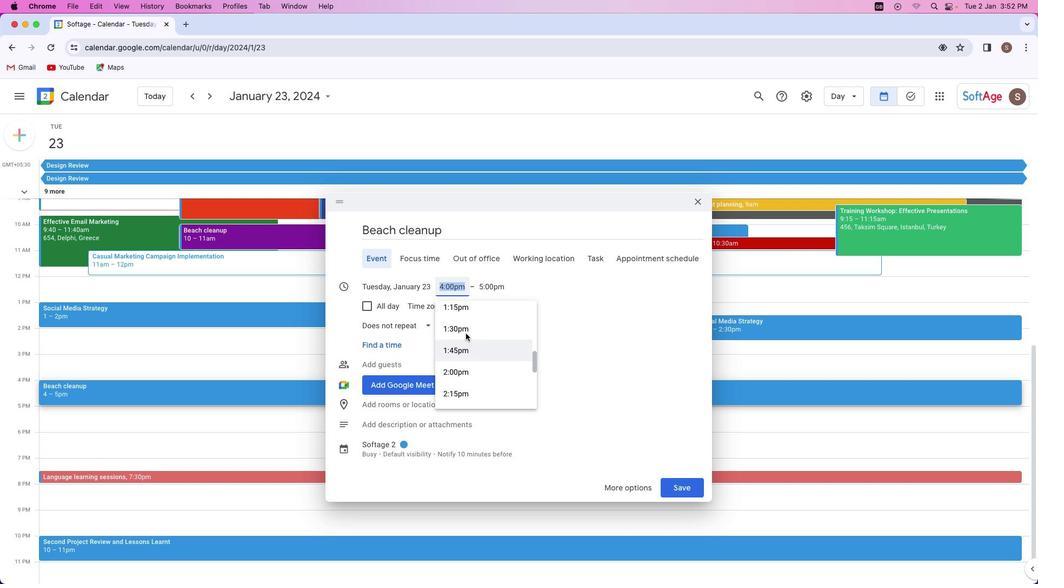 
Action: Mouse scrolled (465, 332) with delta (0, 0)
Screenshot: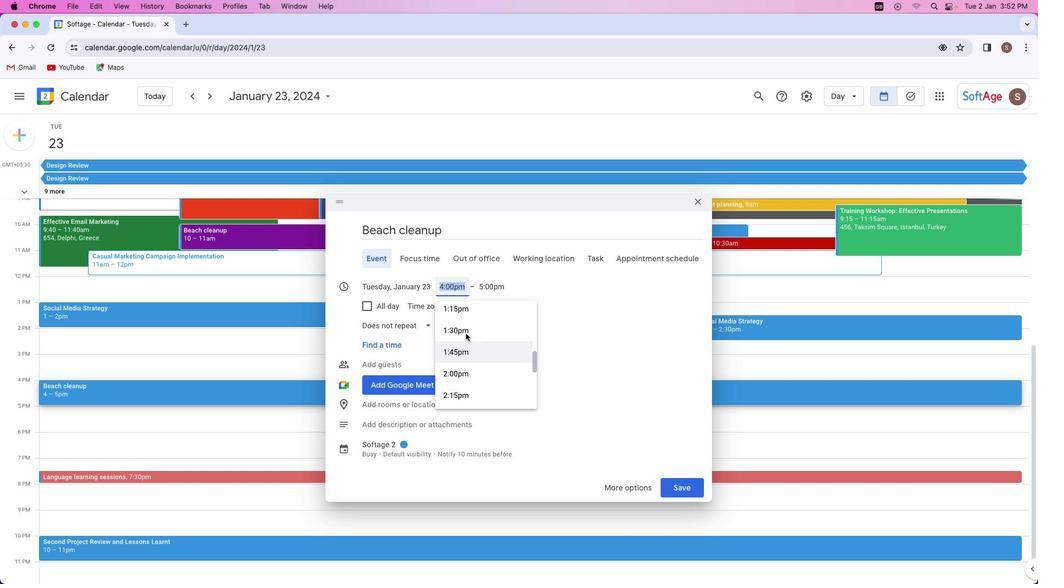 
Action: Mouse scrolled (465, 332) with delta (0, 0)
Screenshot: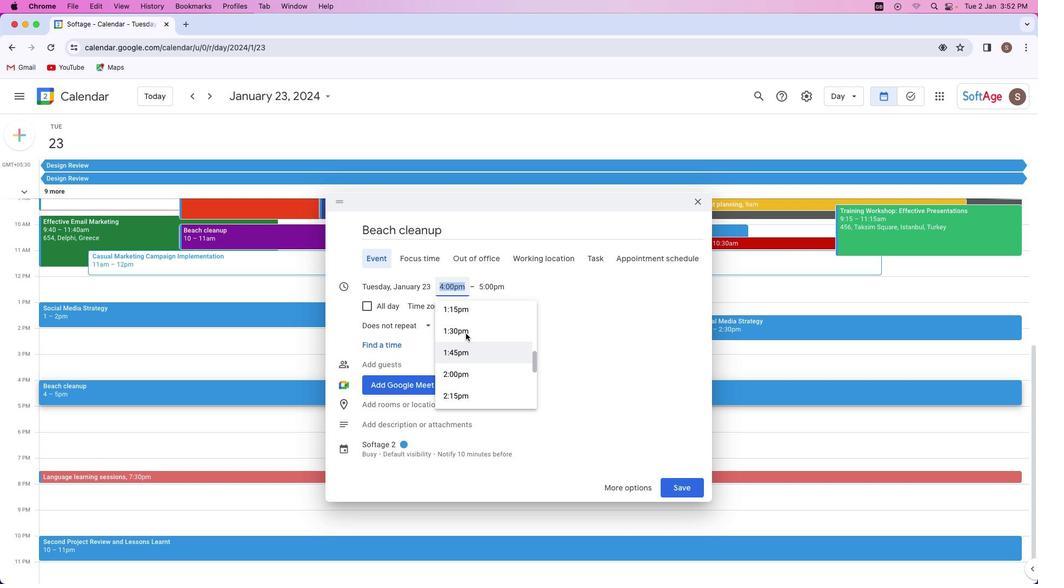 
Action: Mouse scrolled (465, 332) with delta (0, 0)
Screenshot: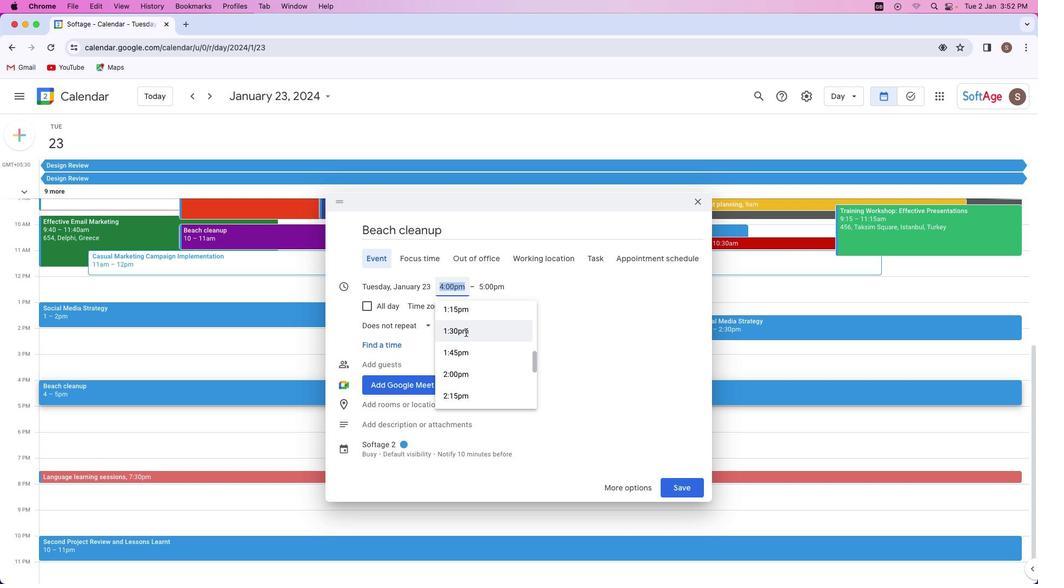 
Action: Mouse scrolled (465, 332) with delta (0, 0)
Screenshot: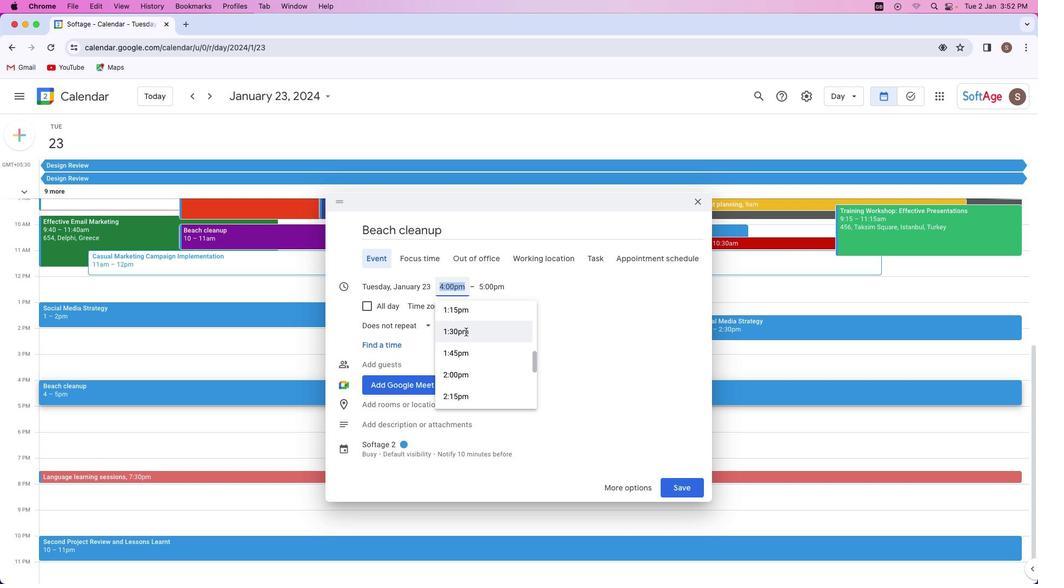 
Action: Mouse moved to (465, 331)
Screenshot: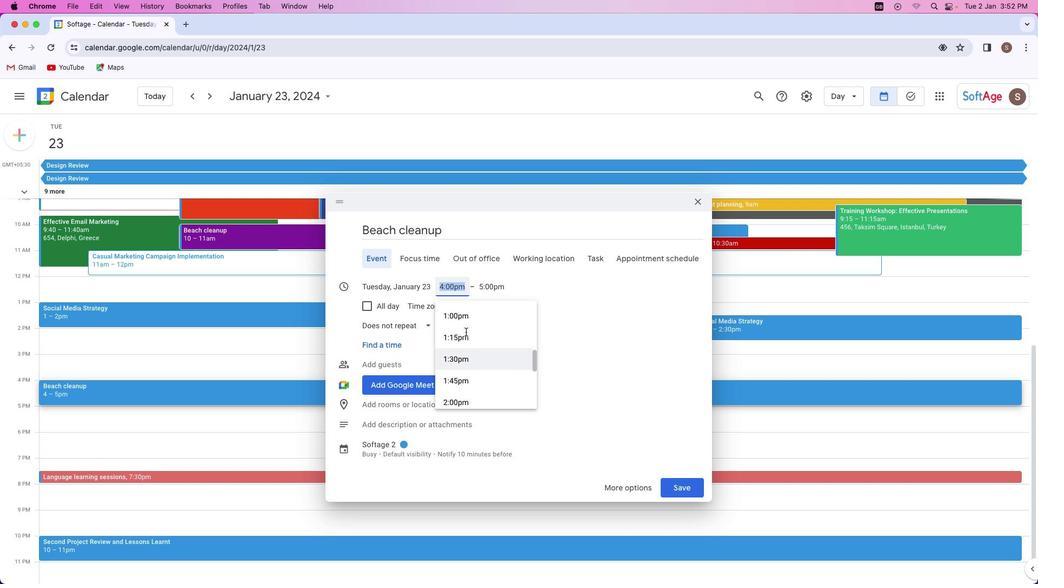 
Action: Mouse scrolled (465, 331) with delta (0, 0)
Screenshot: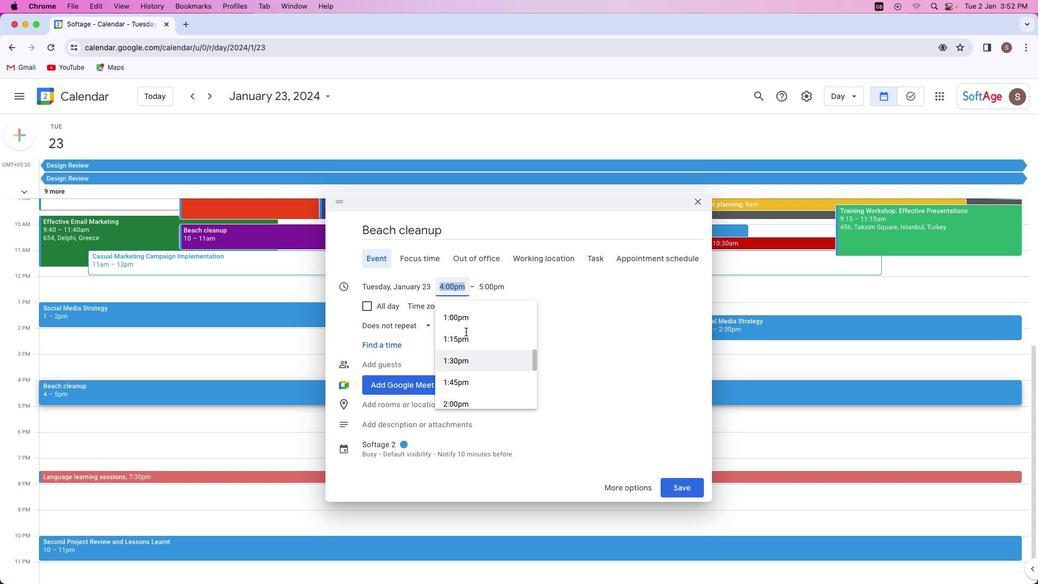 
Action: Mouse scrolled (465, 331) with delta (0, 0)
Screenshot: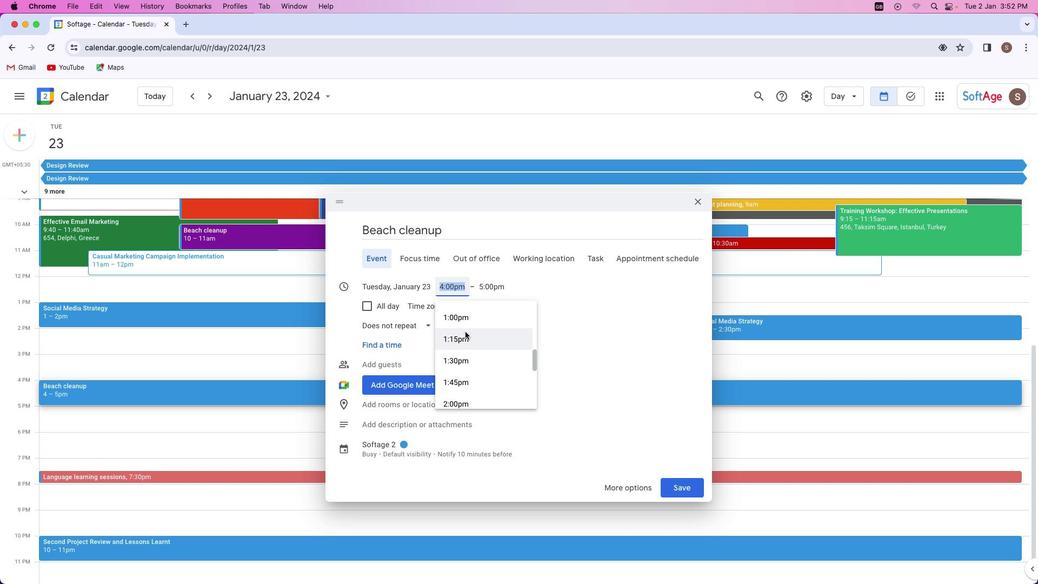 
Action: Mouse scrolled (465, 331) with delta (0, 0)
Screenshot: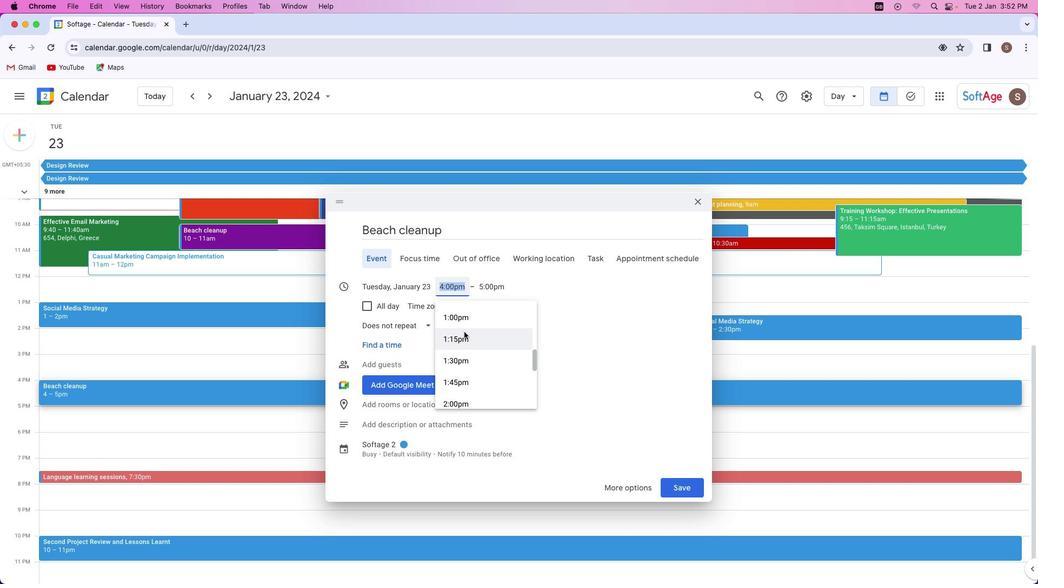 
Action: Mouse scrolled (465, 331) with delta (0, 0)
Screenshot: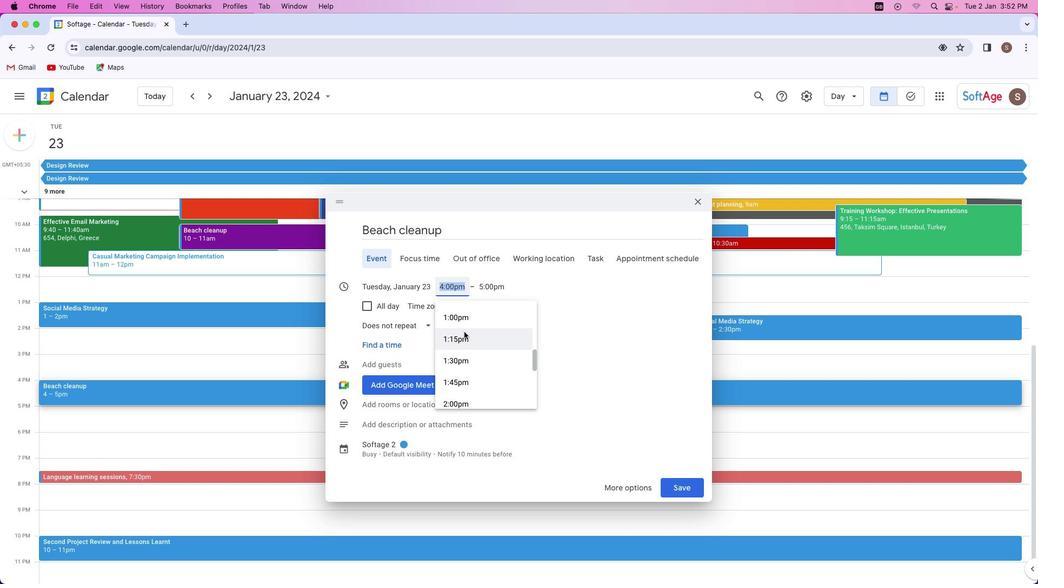 
Action: Mouse scrolled (465, 331) with delta (0, 0)
Screenshot: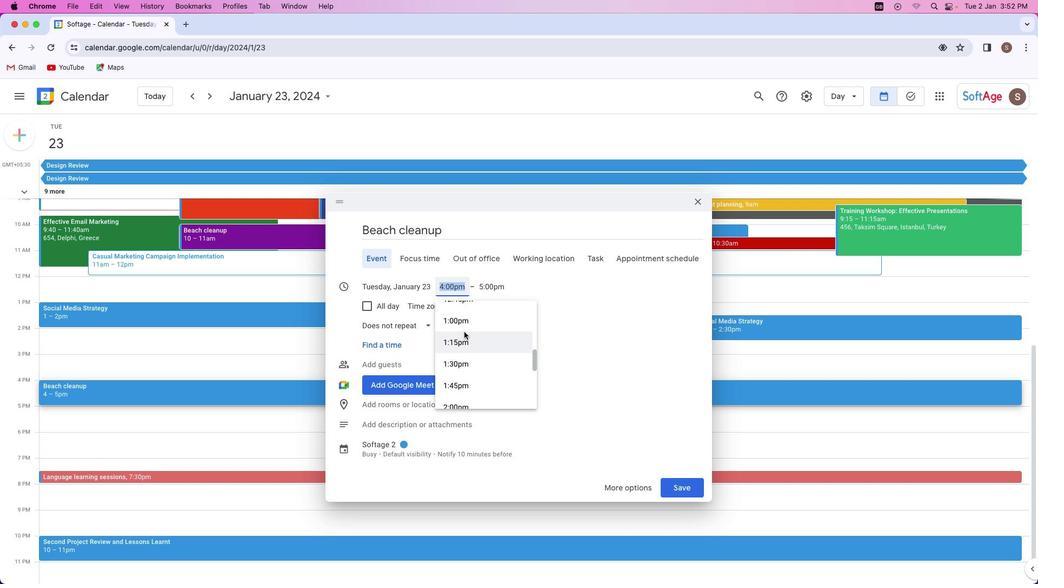 
Action: Mouse moved to (463, 331)
Screenshot: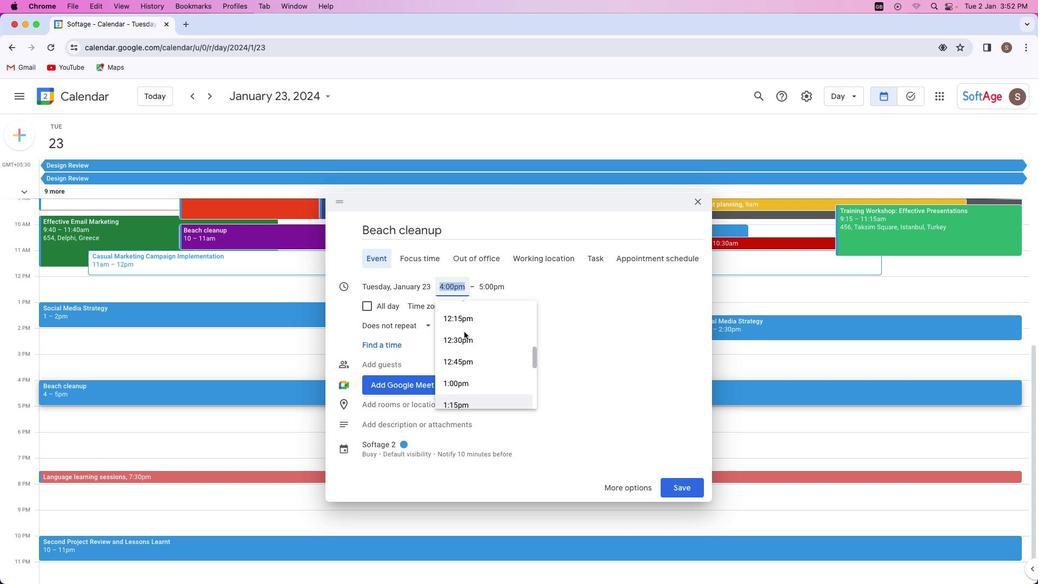 
Action: Mouse scrolled (463, 331) with delta (0, 0)
Screenshot: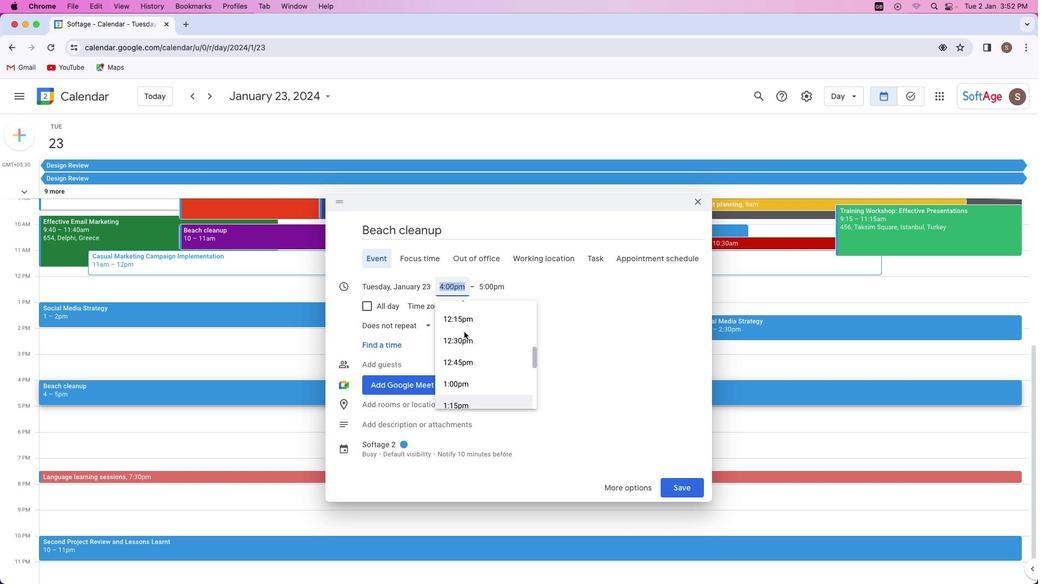 
Action: Mouse scrolled (463, 331) with delta (0, 0)
Screenshot: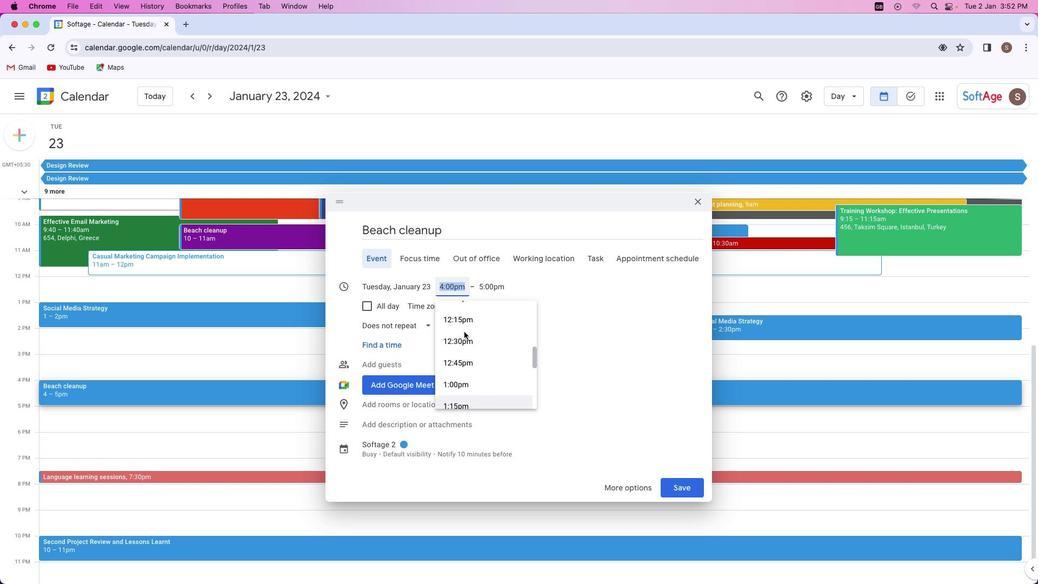 
Action: Mouse scrolled (463, 331) with delta (0, 0)
Screenshot: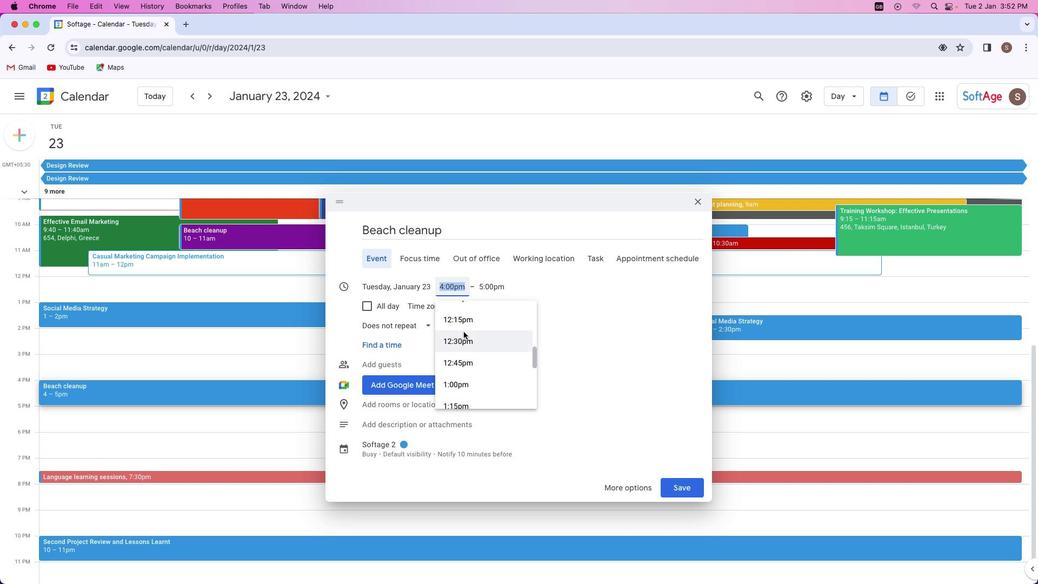 
Action: Mouse scrolled (463, 331) with delta (0, 0)
Screenshot: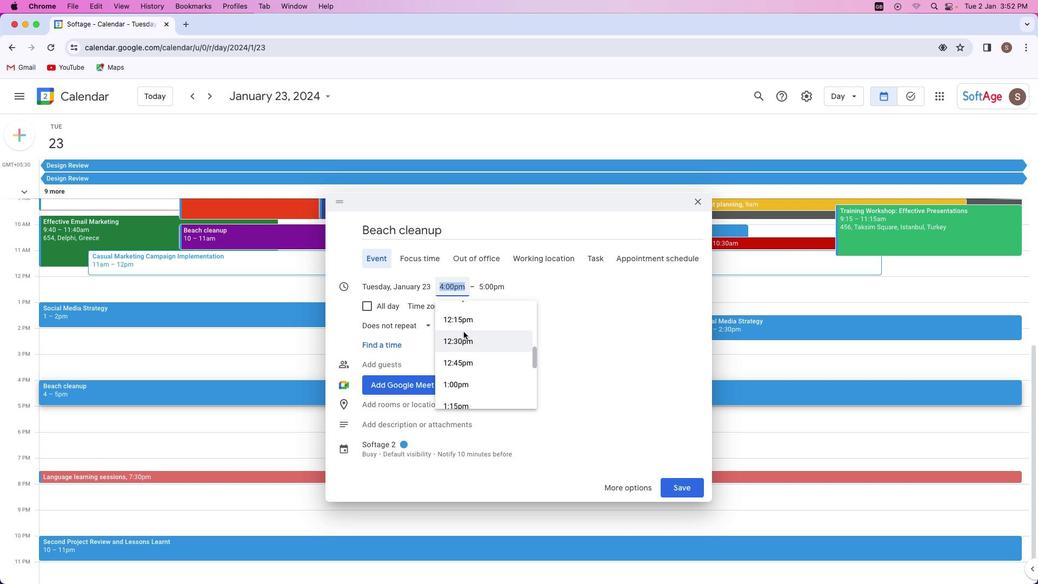 
Action: Mouse scrolled (463, 331) with delta (0, 0)
Screenshot: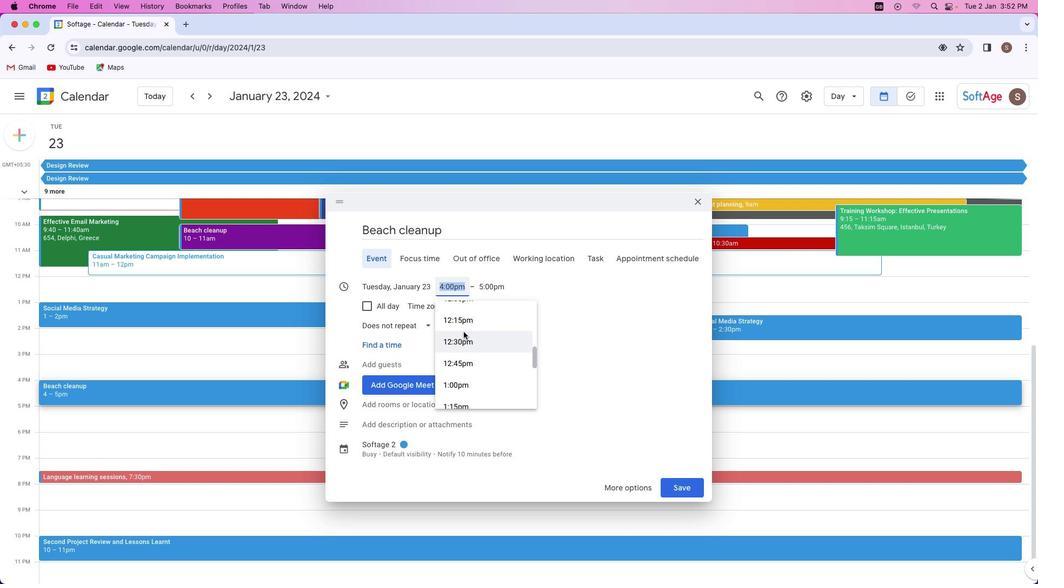 
Action: Mouse scrolled (463, 331) with delta (0, 0)
Screenshot: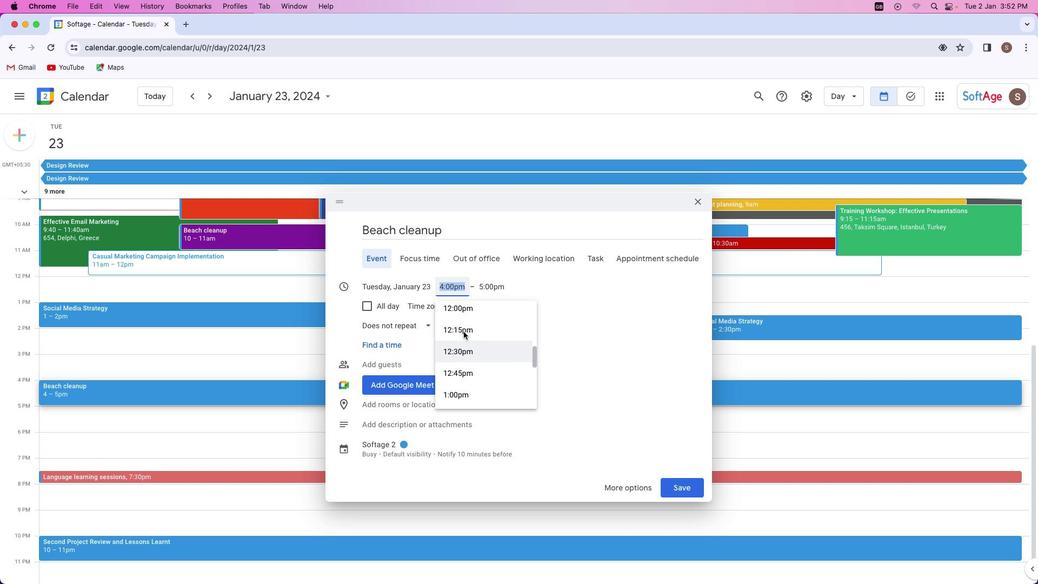 
Action: Mouse moved to (463, 331)
Screenshot: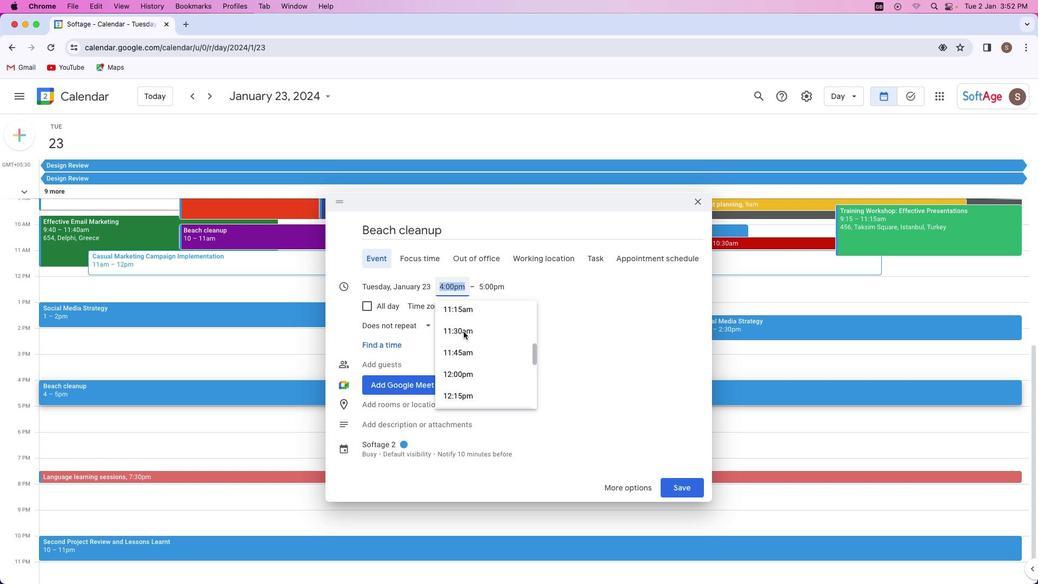 
Action: Mouse scrolled (463, 331) with delta (0, 0)
Screenshot: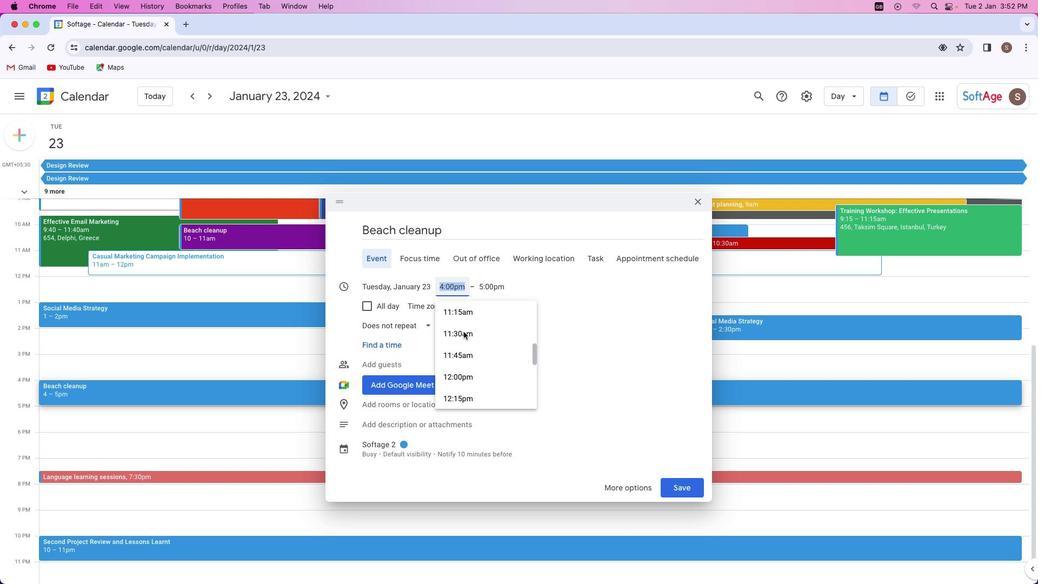 
Action: Mouse scrolled (463, 331) with delta (0, 0)
Screenshot: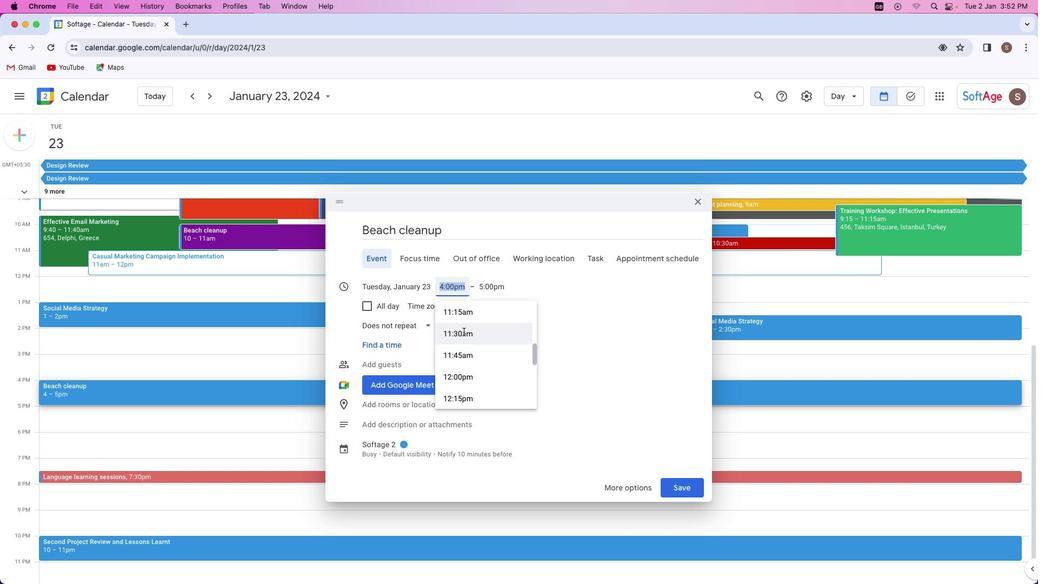 
Action: Mouse scrolled (463, 331) with delta (0, 0)
Screenshot: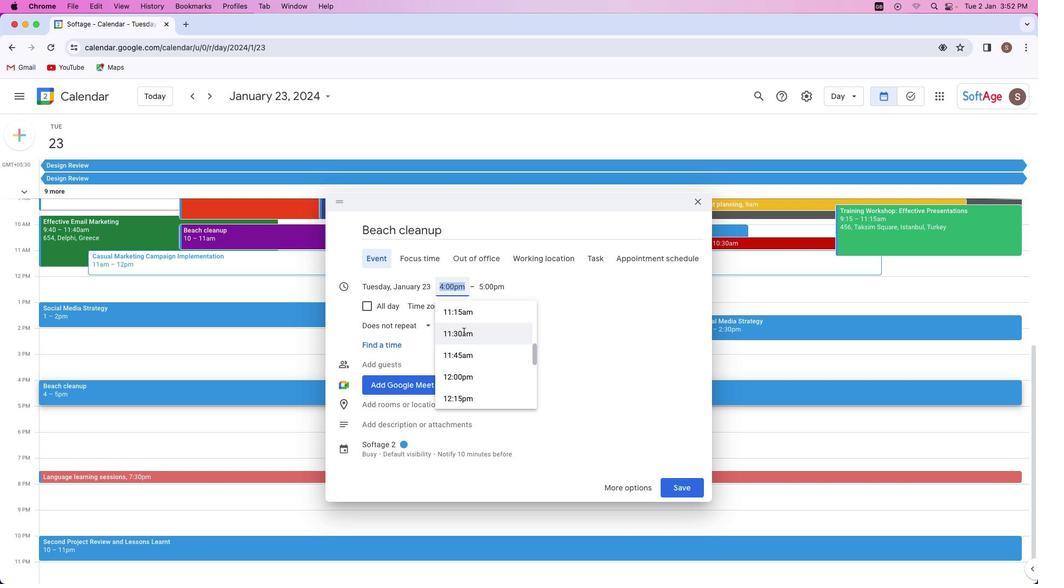 
Action: Mouse scrolled (463, 331) with delta (0, 0)
Screenshot: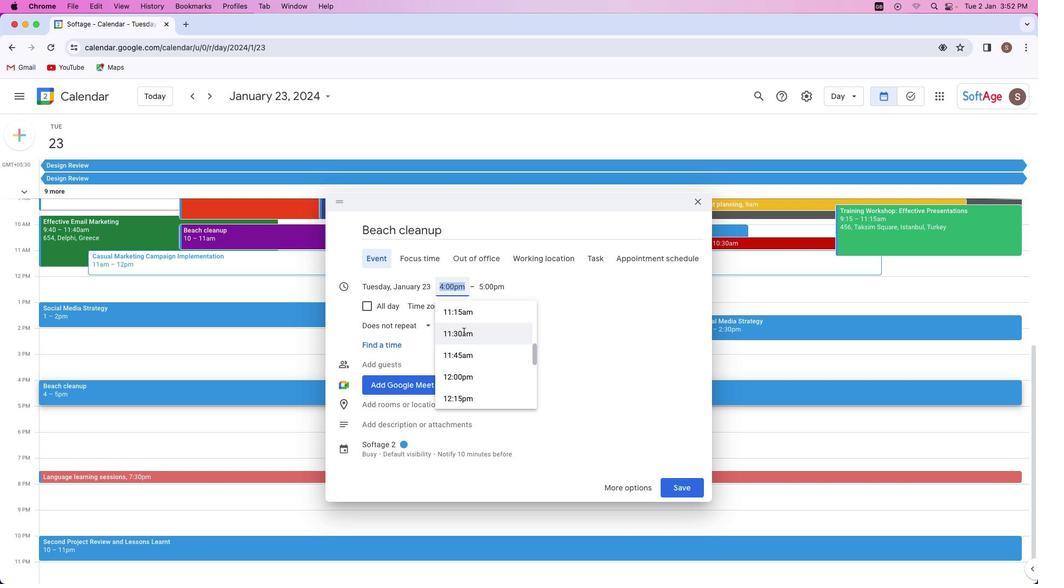 
Action: Mouse scrolled (463, 331) with delta (0, 0)
Screenshot: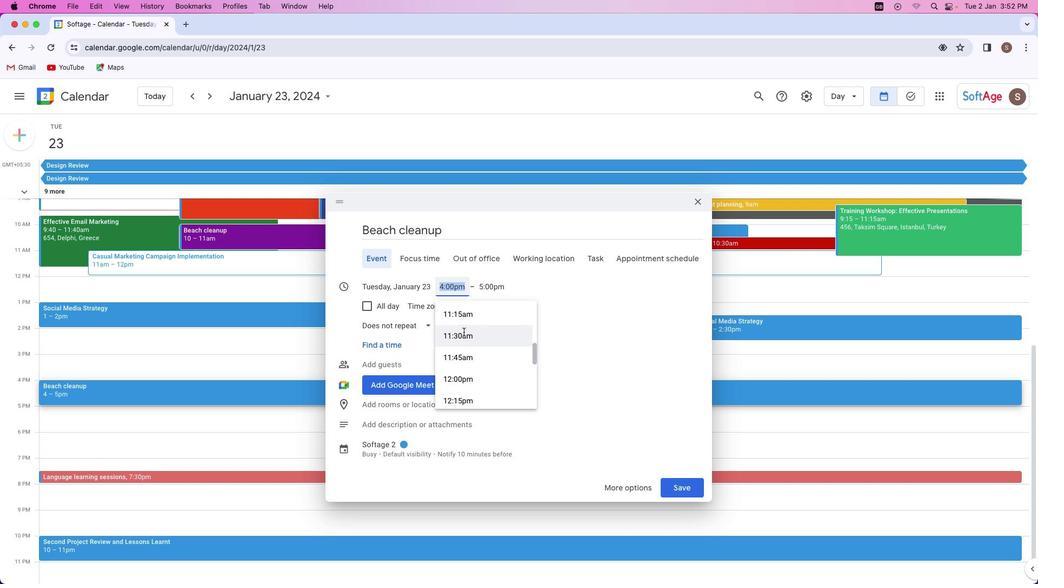 
Action: Mouse moved to (463, 331)
Screenshot: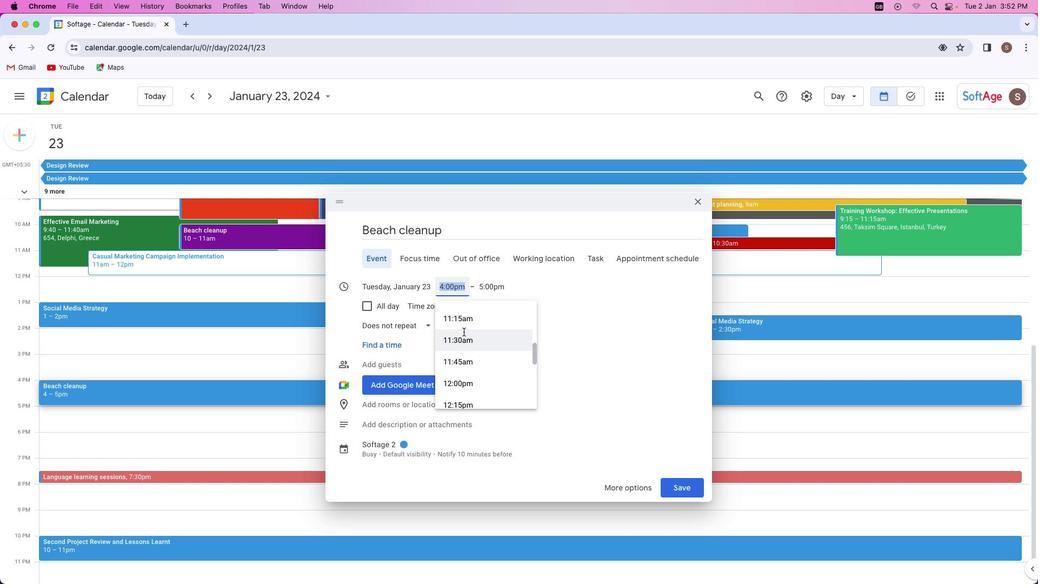 
Action: Mouse scrolled (463, 331) with delta (0, 0)
Screenshot: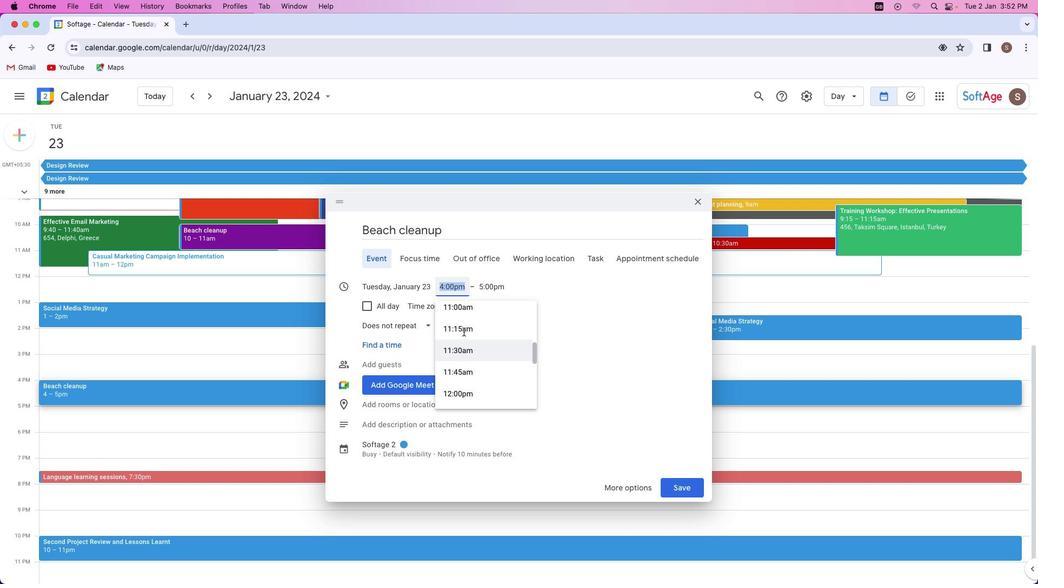 
Action: Mouse scrolled (463, 331) with delta (0, 0)
Screenshot: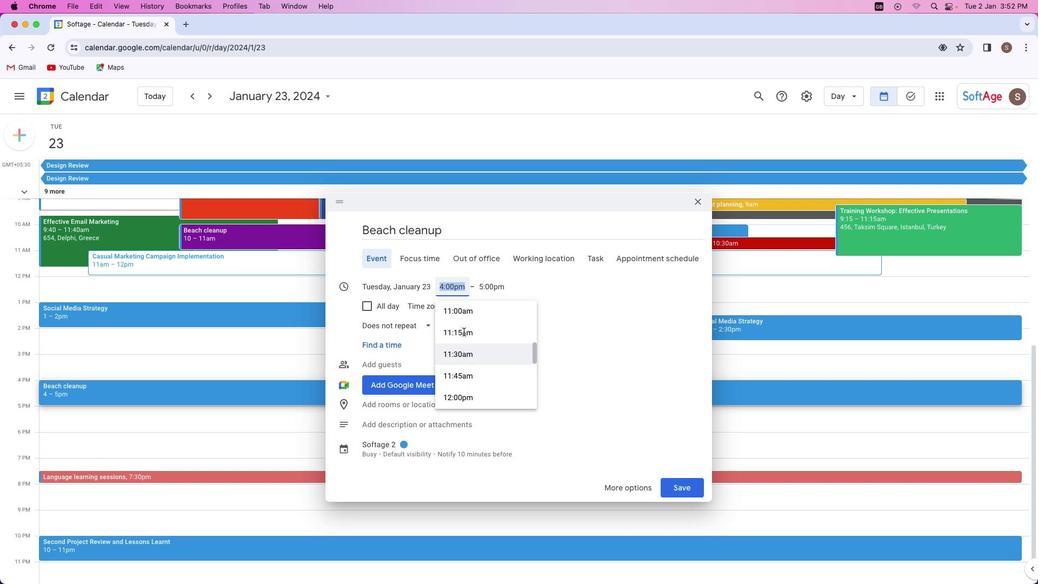 
Action: Mouse scrolled (463, 331) with delta (0, 0)
Screenshot: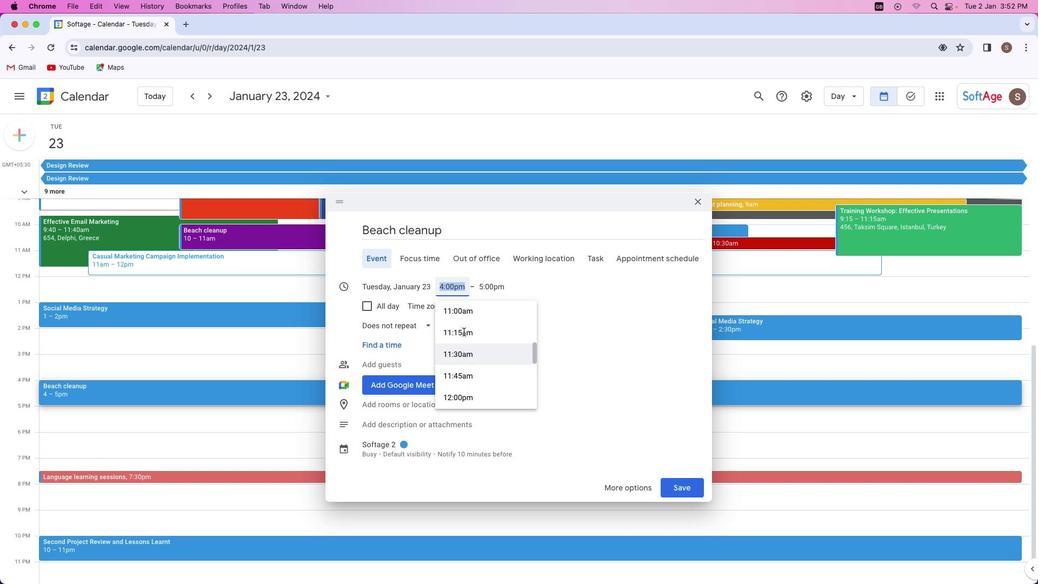 
Action: Mouse scrolled (463, 331) with delta (0, 0)
Screenshot: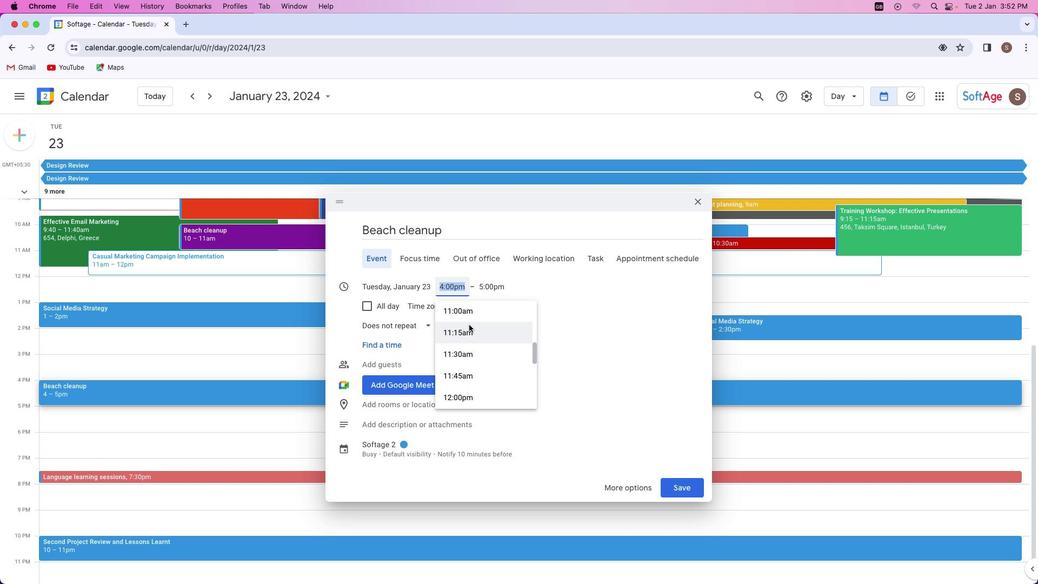 
Action: Mouse scrolled (463, 331) with delta (0, 0)
Screenshot: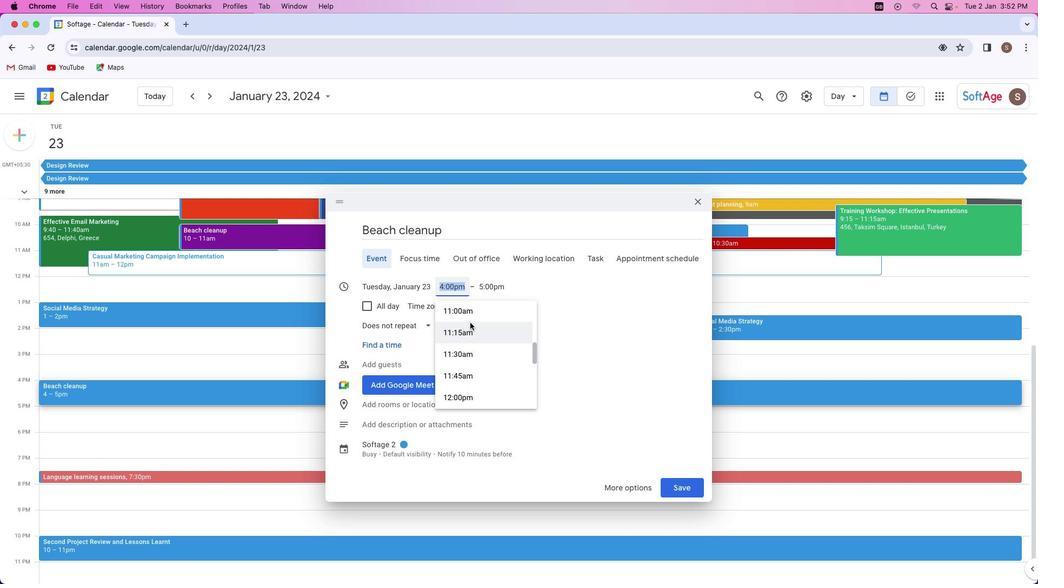 
Action: Mouse moved to (468, 317)
Screenshot: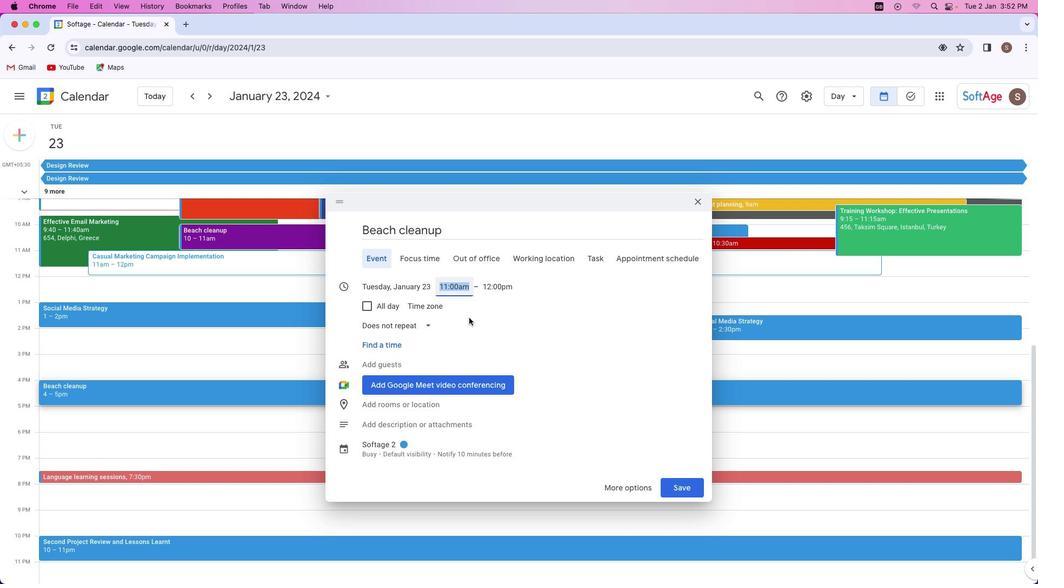 
Action: Mouse pressed left at (468, 317)
Screenshot: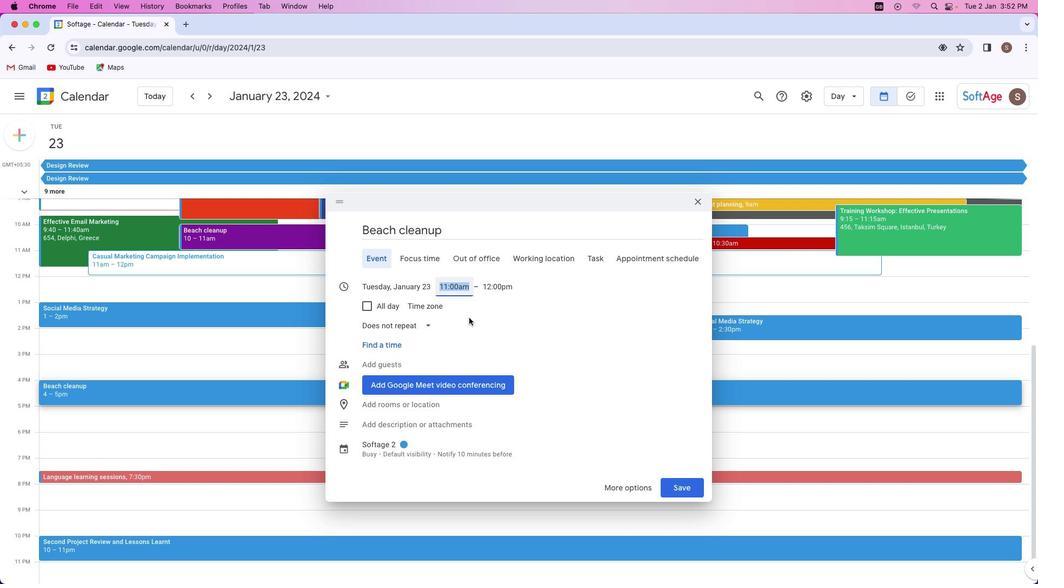 
Action: Mouse moved to (402, 419)
Screenshot: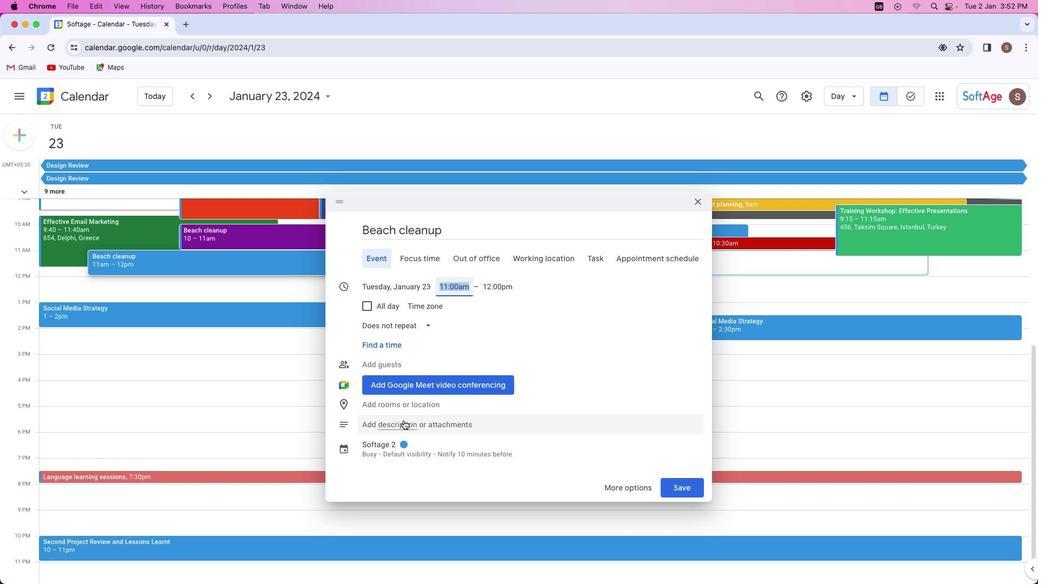 
Action: Mouse pressed left at (402, 419)
Screenshot: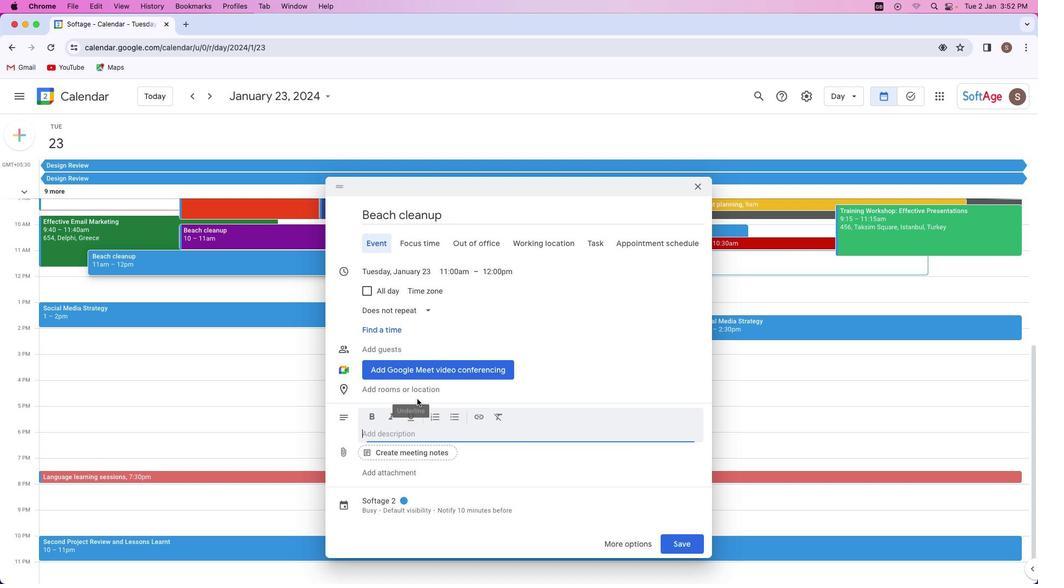 
Action: Mouse moved to (471, 348)
Screenshot: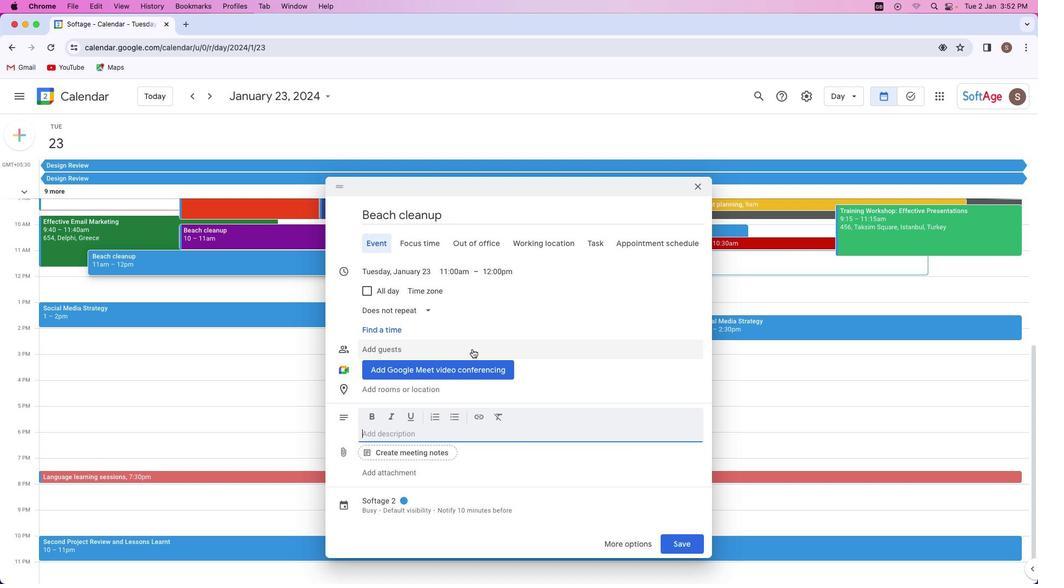 
Action: Key pressed Key.shift'T''h''i''s'Key.space'e''v''e''n''t'Key.space'i''s'Key.space'f''o''r'Key.space'b''e''a''c''h'Key.space'c''l''e''a''n''u''p''.'
Screenshot: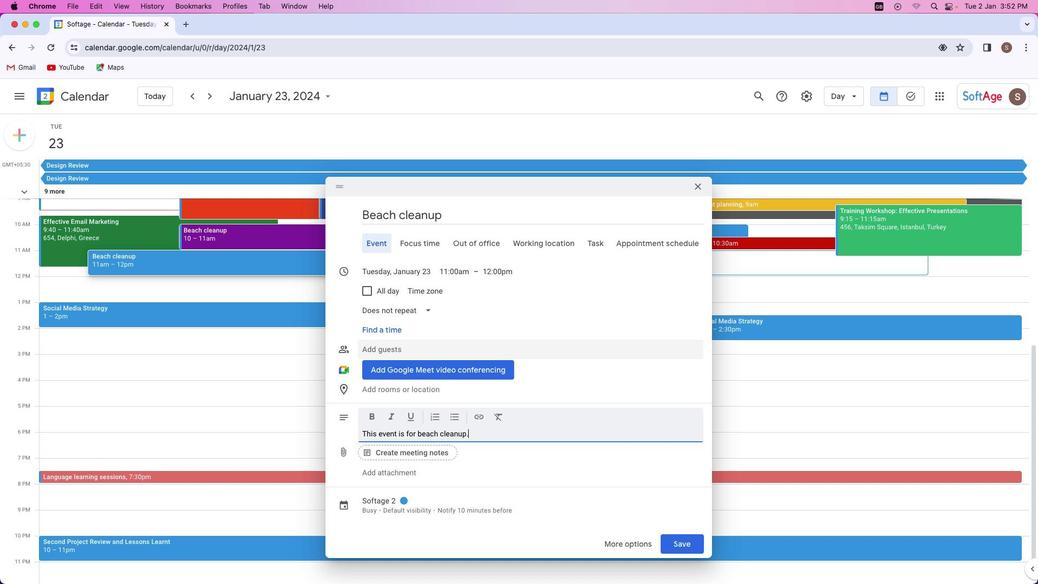 
Action: Mouse moved to (404, 498)
Screenshot: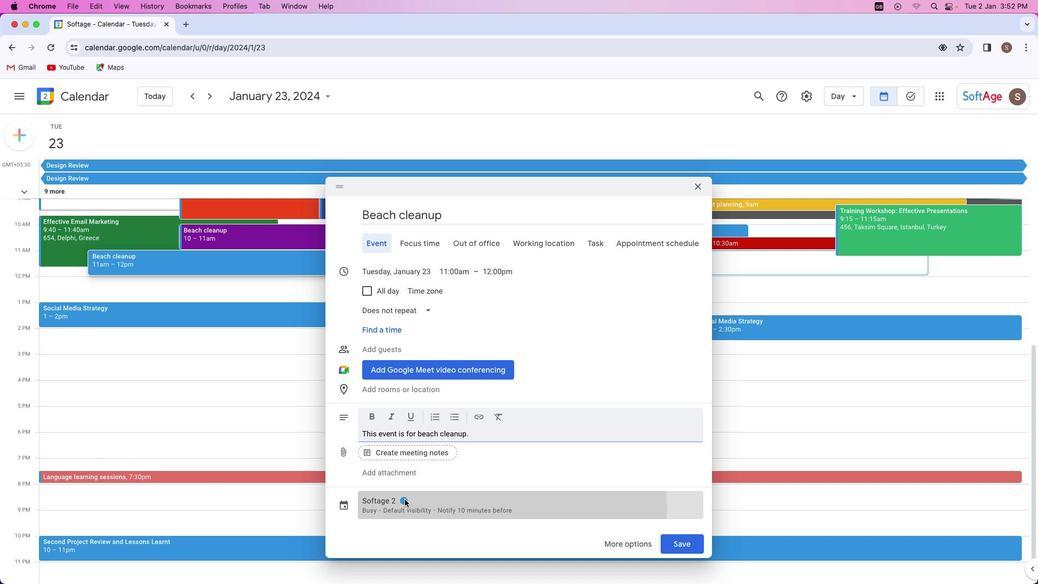 
Action: Mouse pressed left at (404, 498)
Screenshot: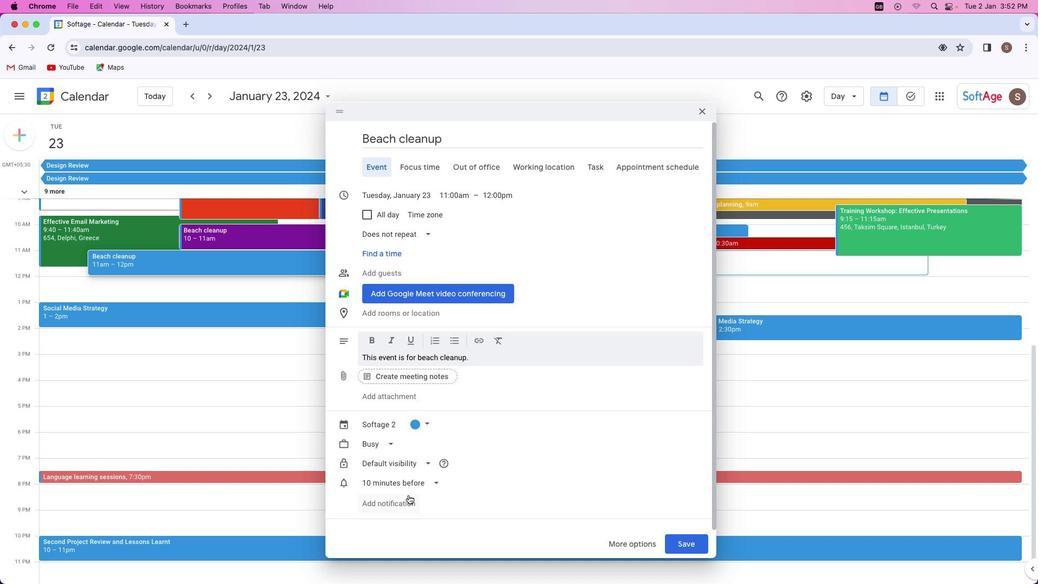 
Action: Mouse moved to (426, 425)
Screenshot: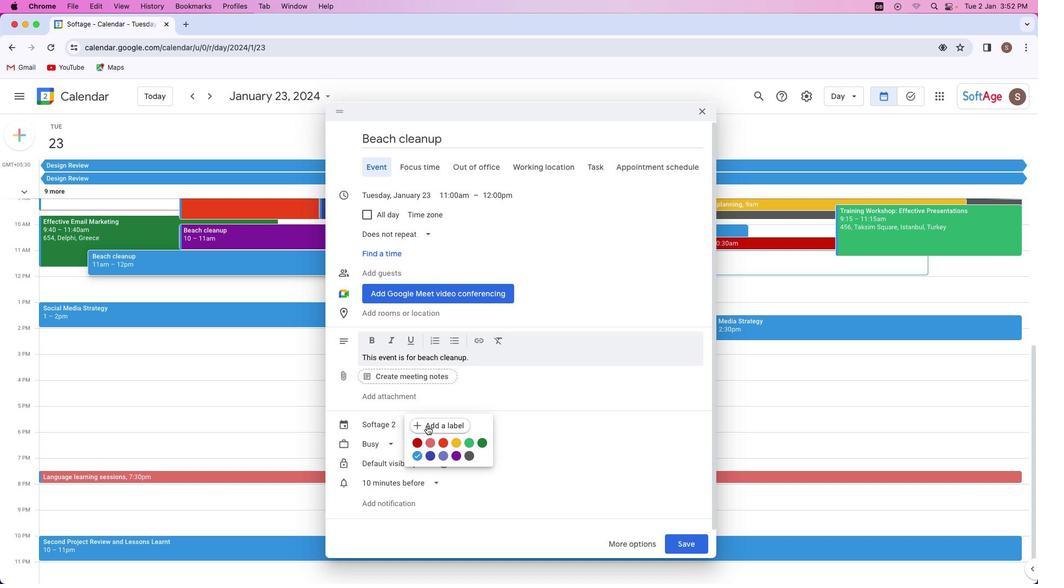 
Action: Mouse pressed left at (426, 425)
Screenshot: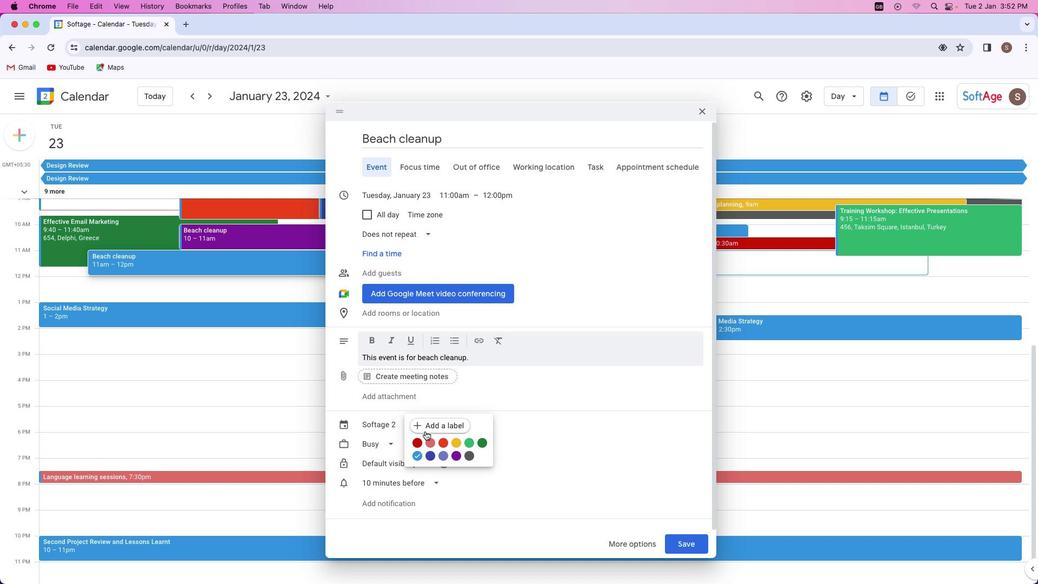 
Action: Mouse moved to (454, 440)
Screenshot: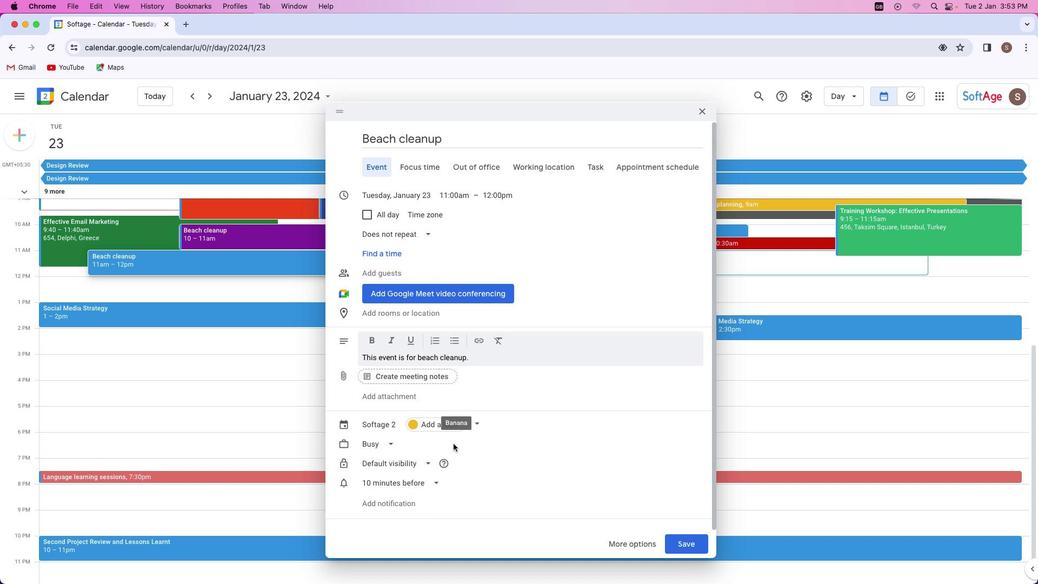 
Action: Mouse pressed left at (454, 440)
Screenshot: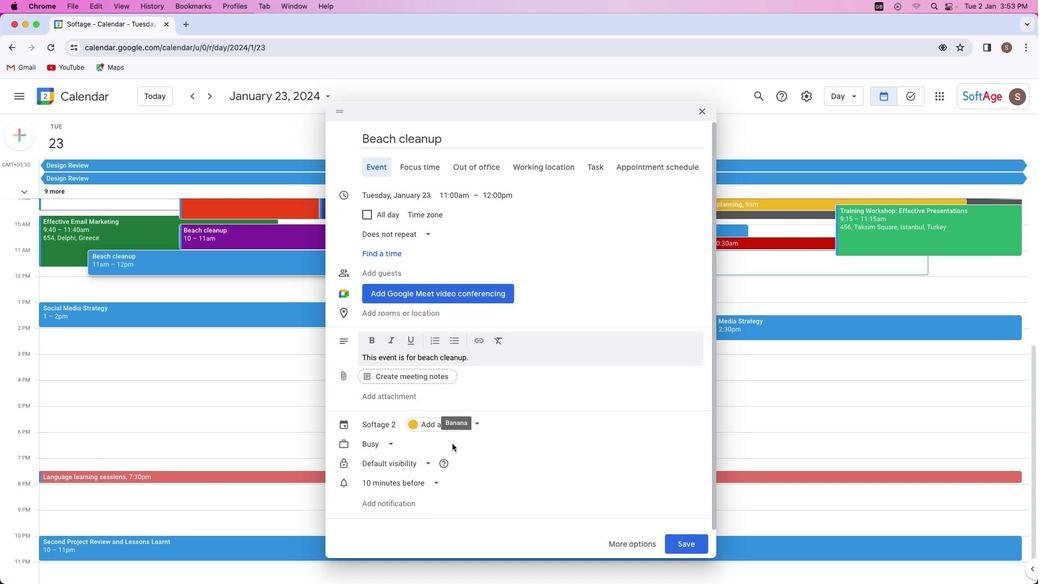 
Action: Mouse moved to (670, 540)
Screenshot: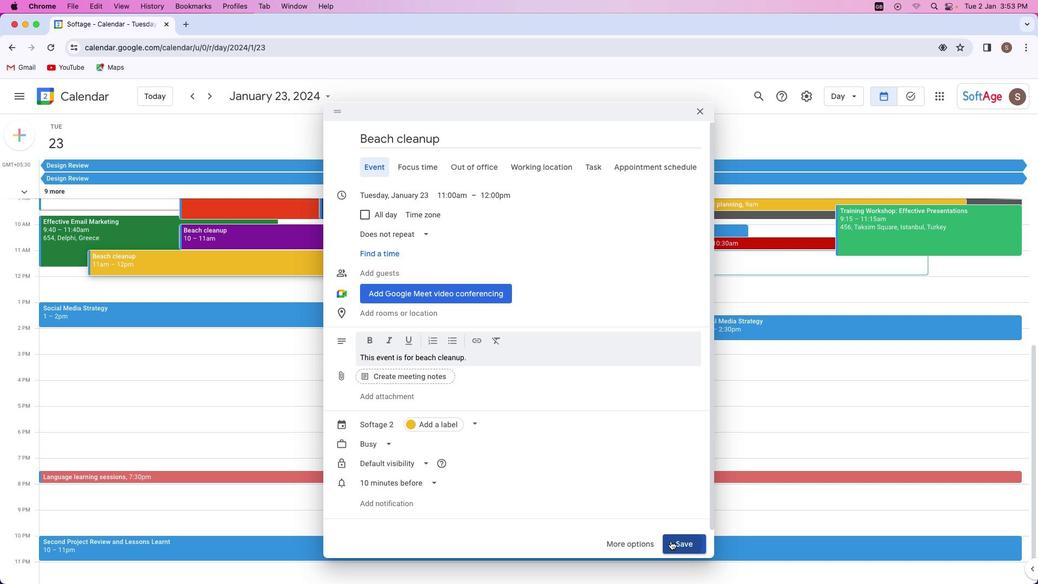 
Action: Mouse pressed left at (670, 540)
Screenshot: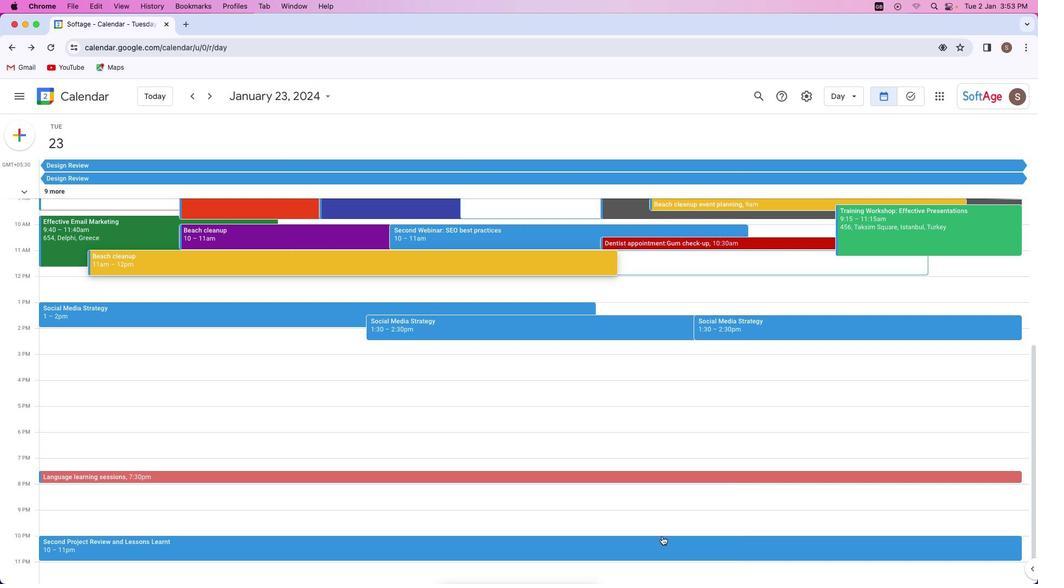 
Action: Mouse moved to (117, 258)
Screenshot: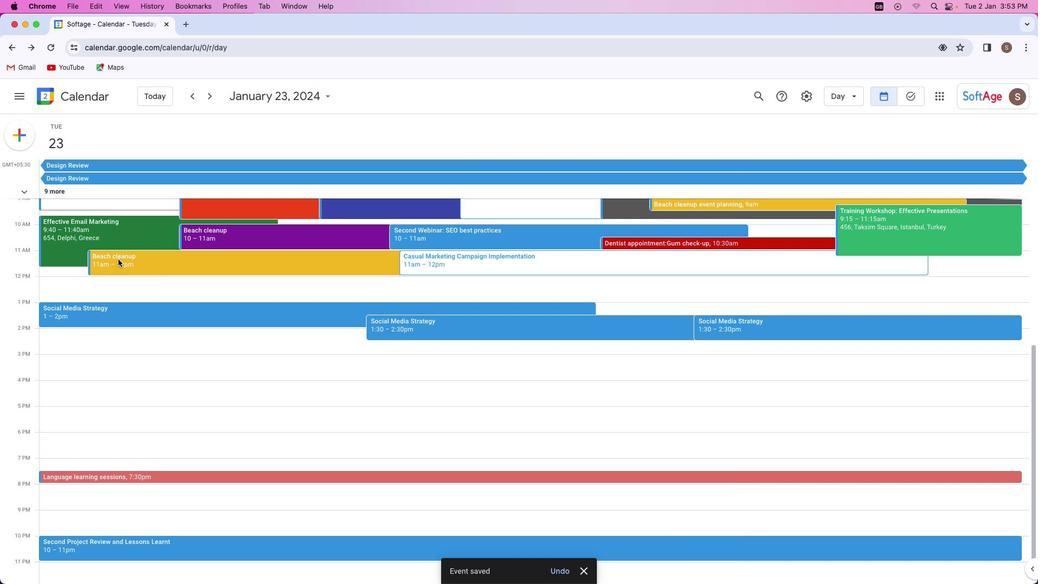 
Action: Mouse pressed left at (117, 258)
Screenshot: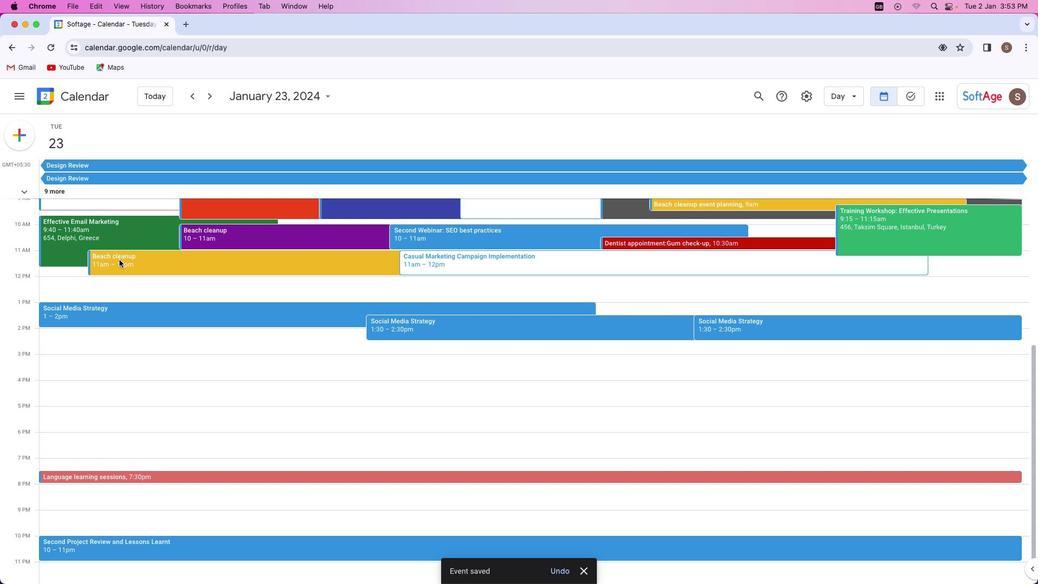 
Action: Mouse moved to (506, 299)
Screenshot: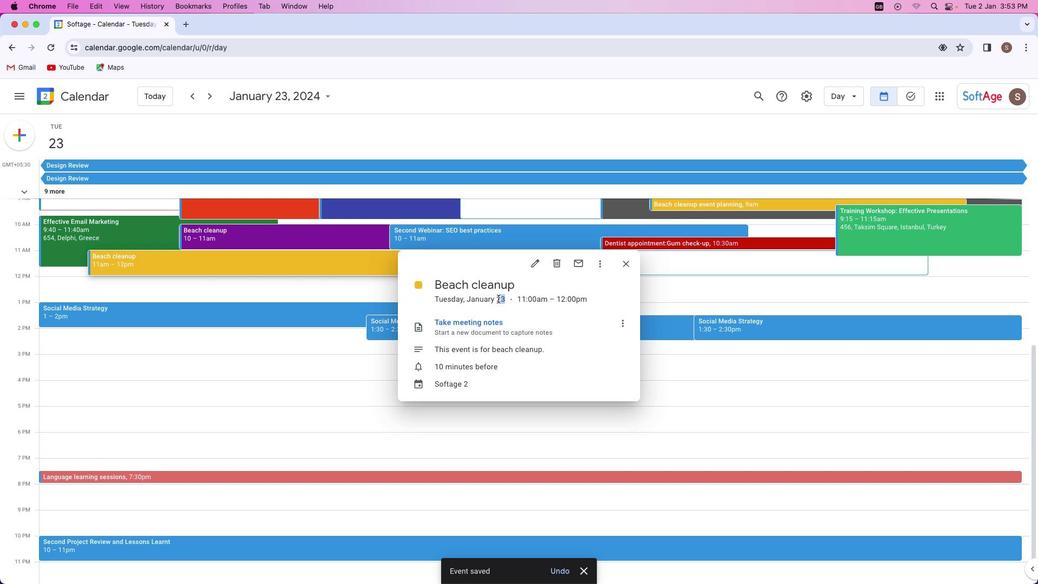 
Action: Mouse pressed left at (506, 299)
Screenshot: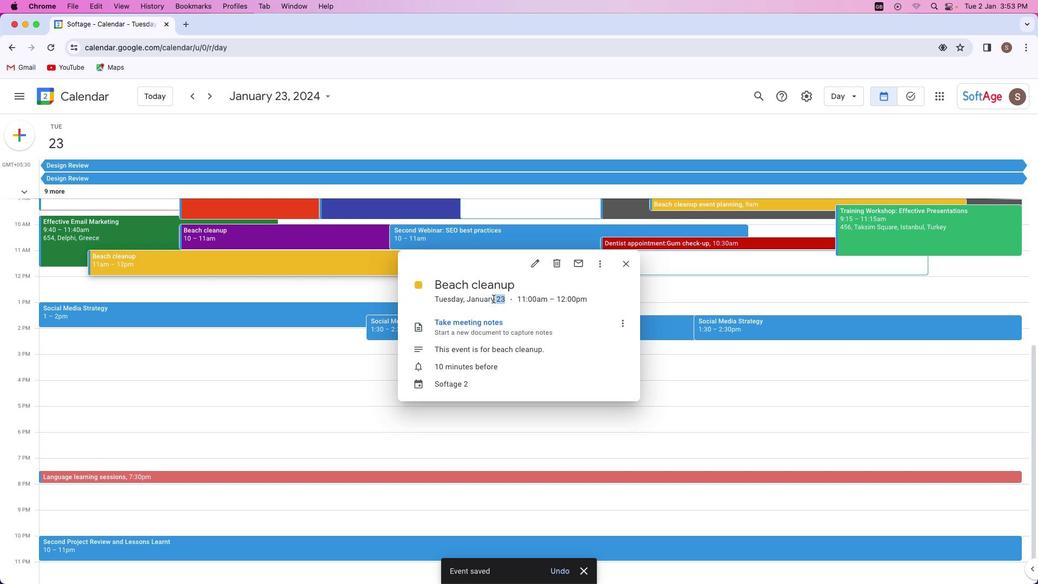 
Action: Mouse moved to (560, 316)
Screenshot: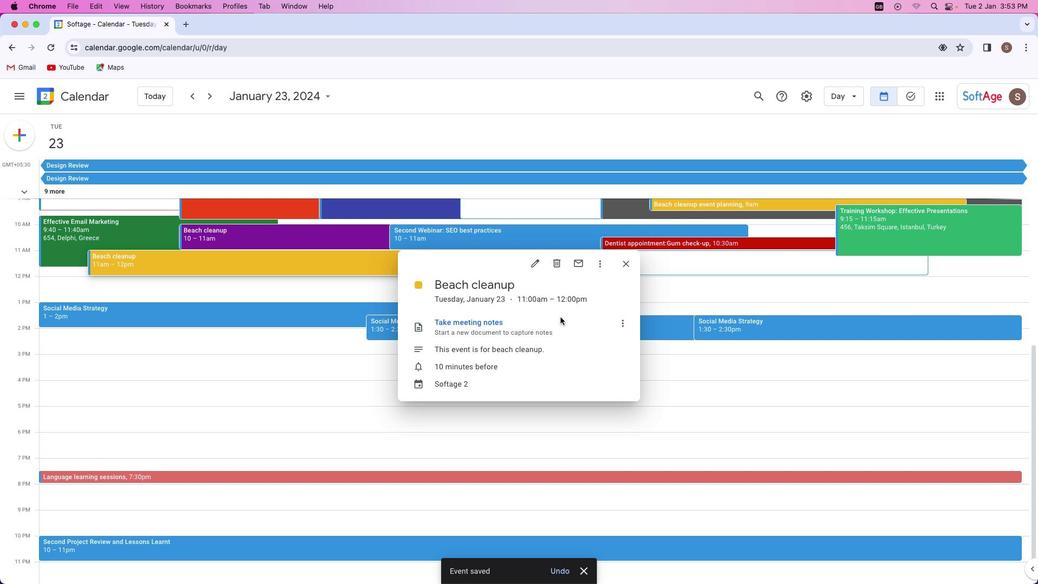 
Action: Mouse pressed left at (560, 316)
Screenshot: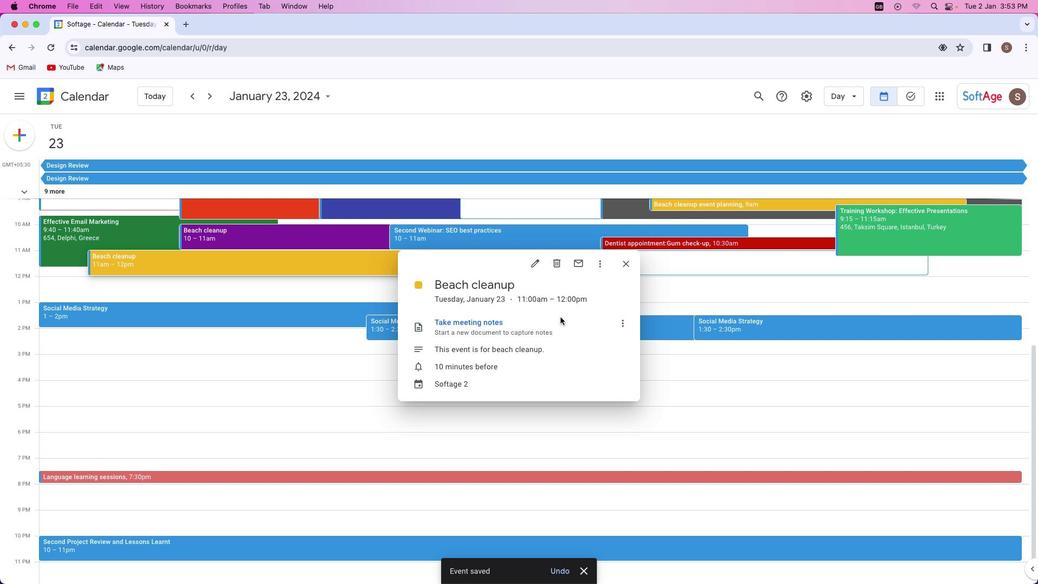
